 Task: In the  document Skylar.odt change page color to  'Voilet'. Add link on bottom left corner of the sheet: 'in.pinterest.com' Insert page numer on bottom of the page
Action: Mouse moved to (221, 356)
Screenshot: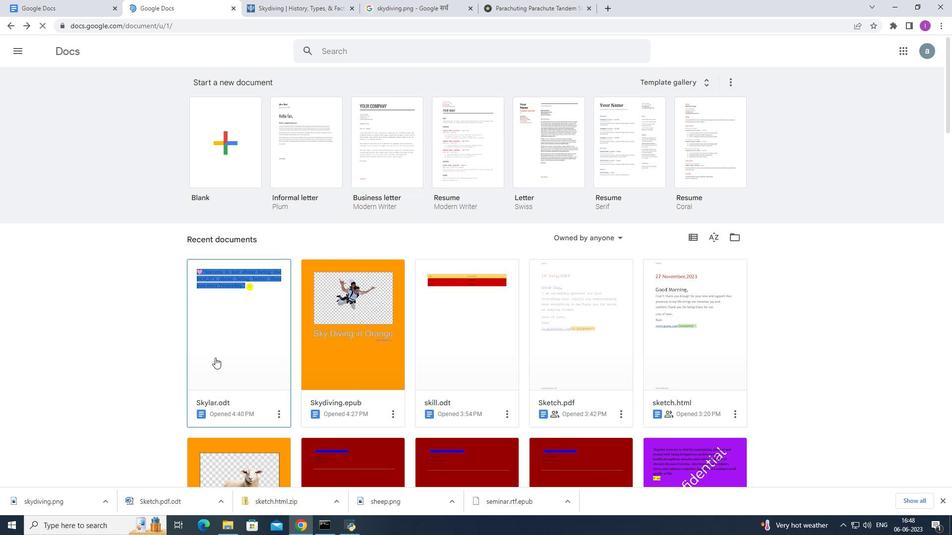 
Action: Mouse pressed left at (221, 356)
Screenshot: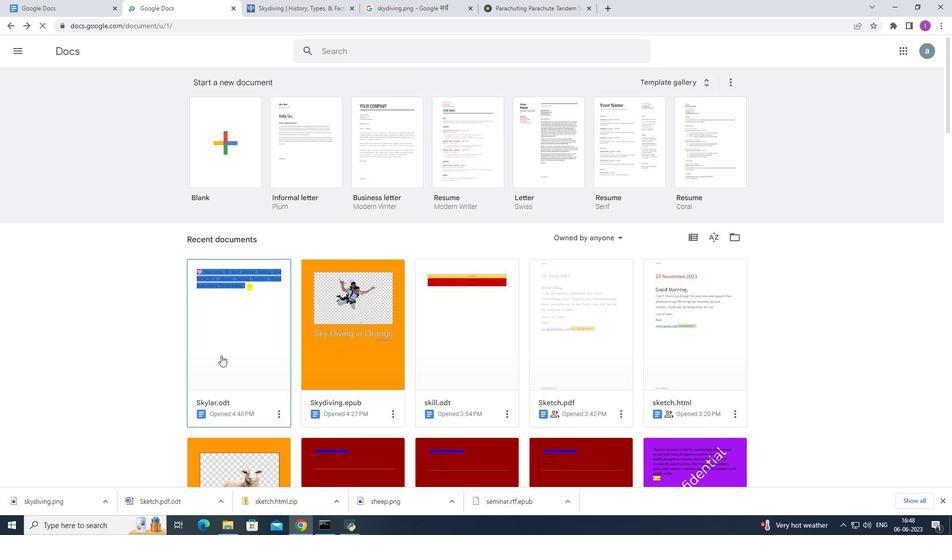 
Action: Mouse moved to (35, 58)
Screenshot: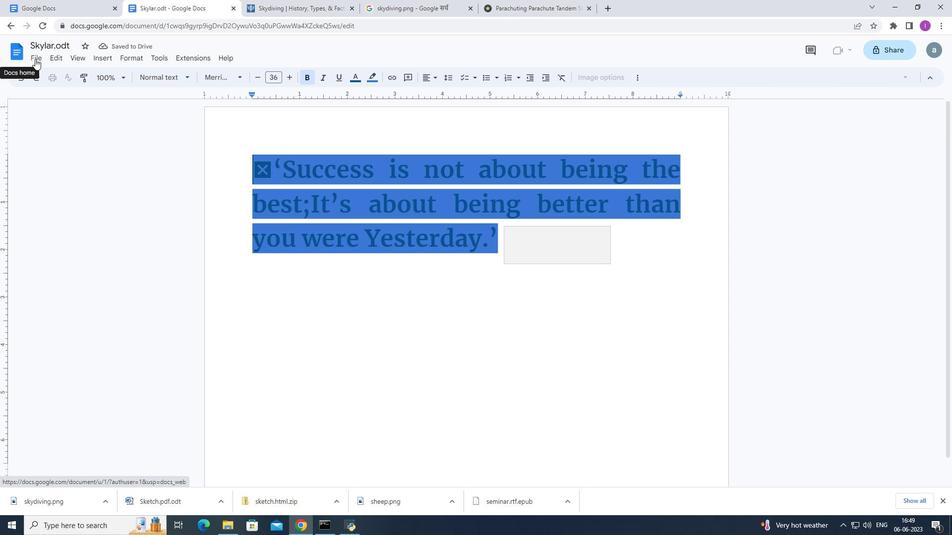 
Action: Mouse pressed left at (35, 58)
Screenshot: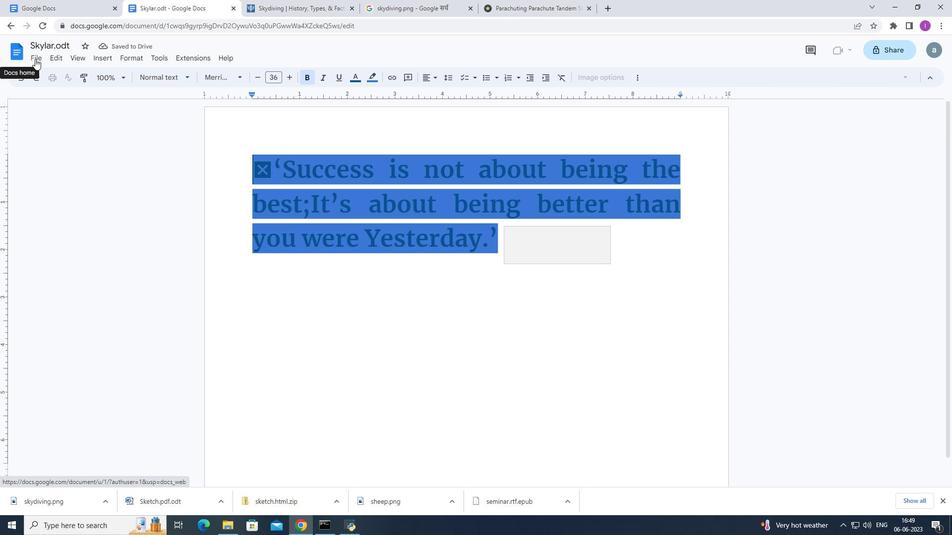 
Action: Mouse moved to (64, 331)
Screenshot: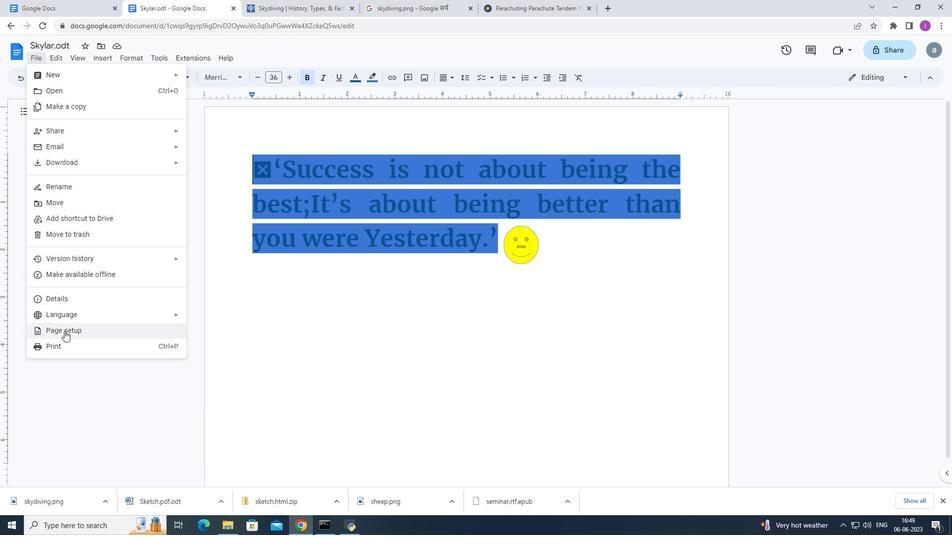 
Action: Mouse pressed left at (64, 331)
Screenshot: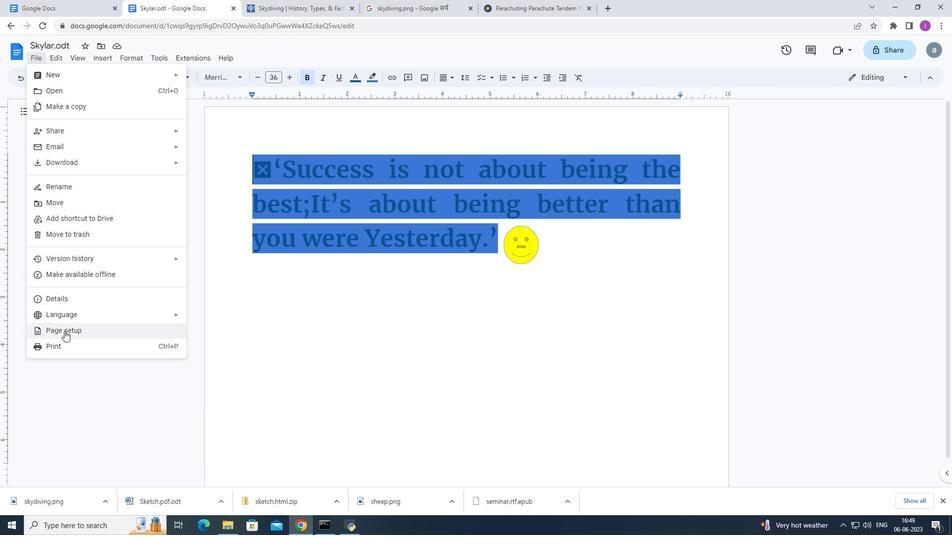 
Action: Mouse moved to (400, 324)
Screenshot: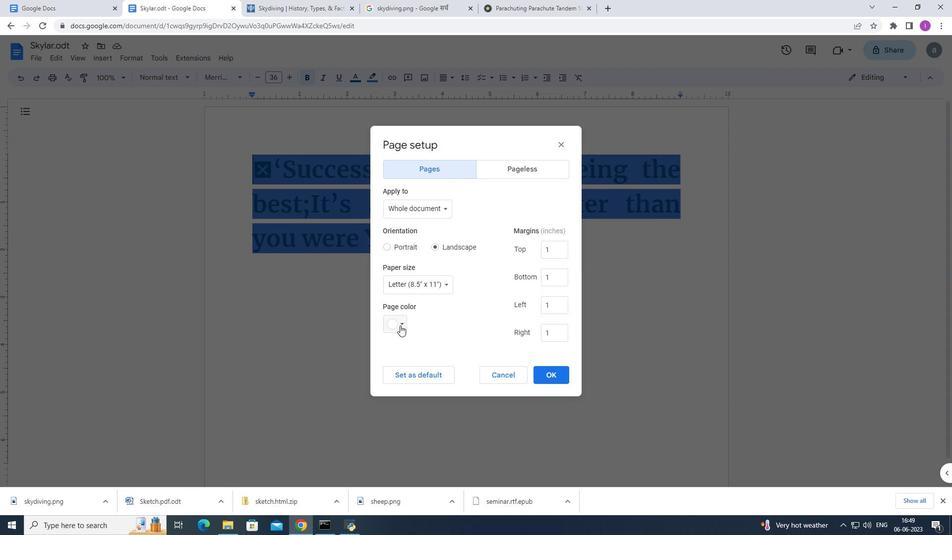 
Action: Mouse pressed left at (400, 324)
Screenshot: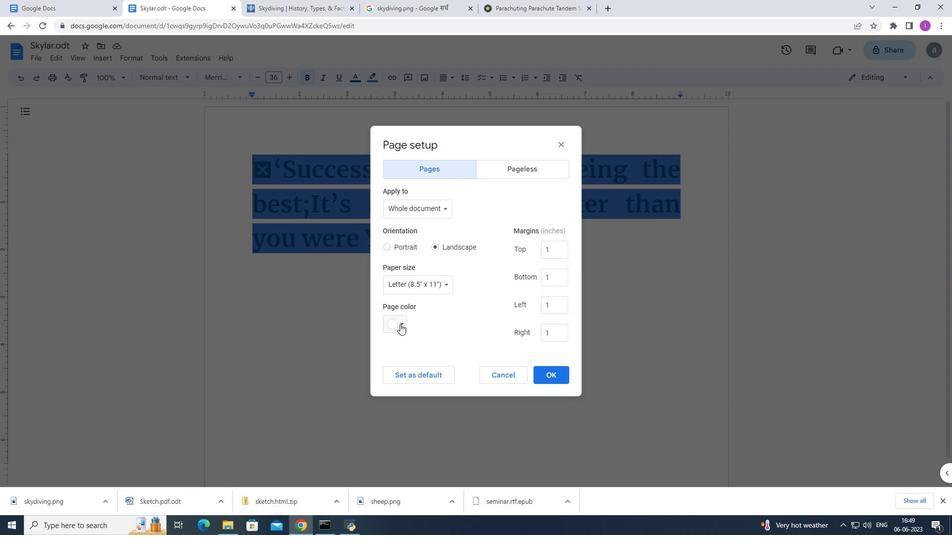 
Action: Mouse moved to (390, 444)
Screenshot: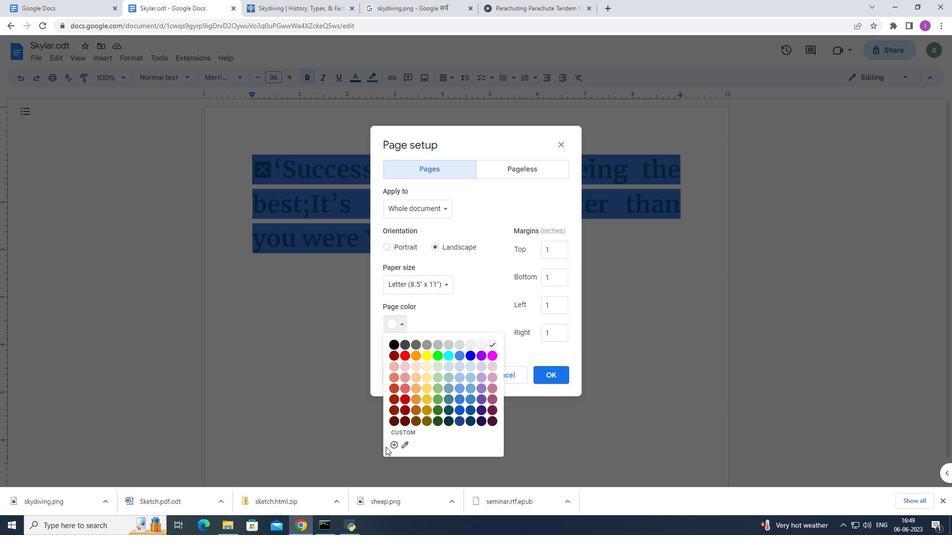 
Action: Mouse pressed left at (390, 444)
Screenshot: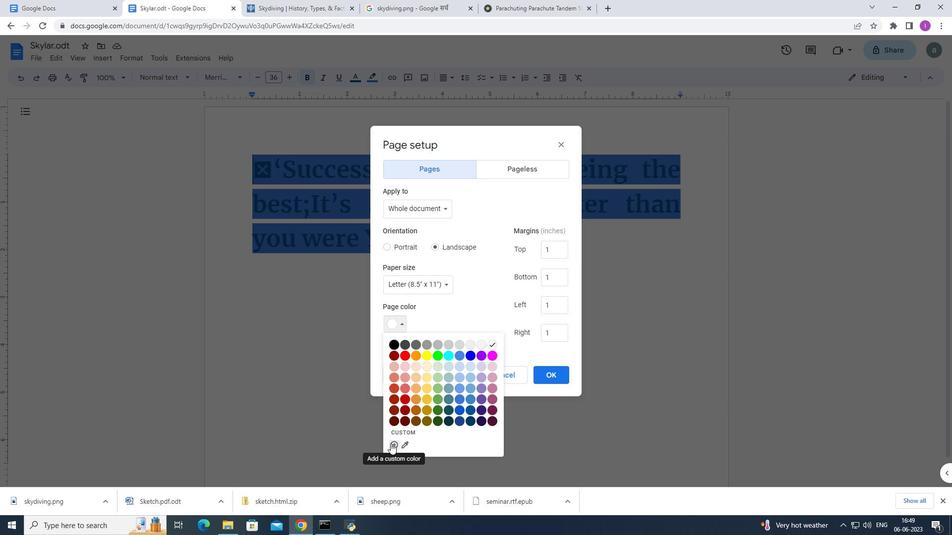 
Action: Mouse moved to (489, 270)
Screenshot: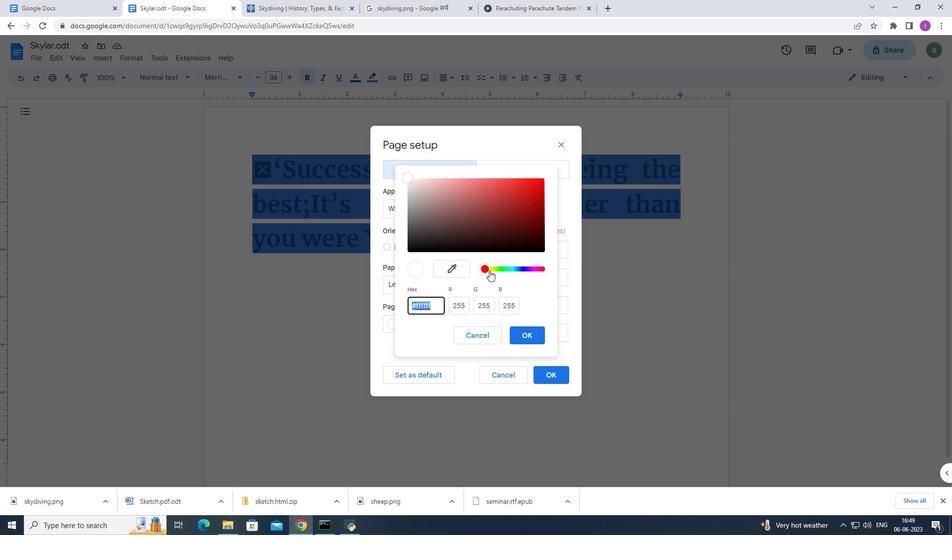 
Action: Mouse pressed left at (489, 270)
Screenshot: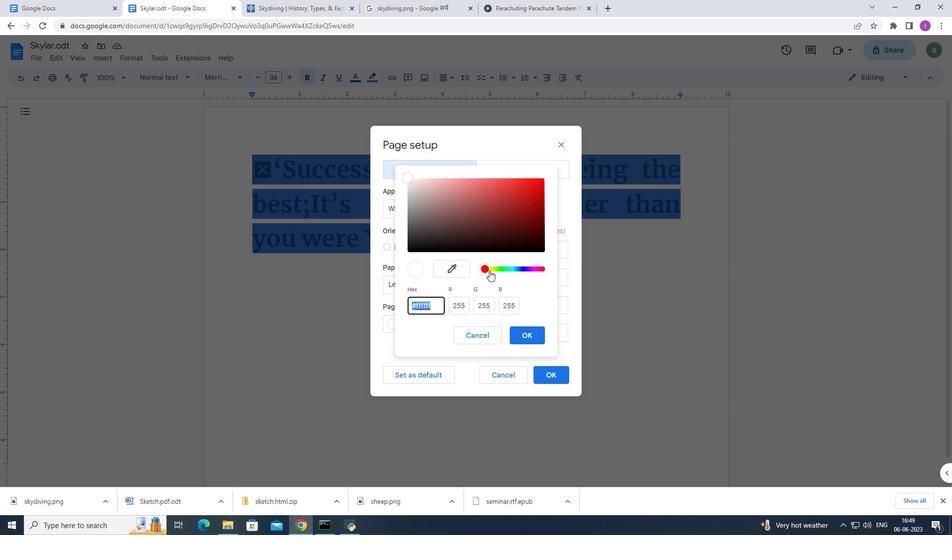 
Action: Mouse moved to (532, 198)
Screenshot: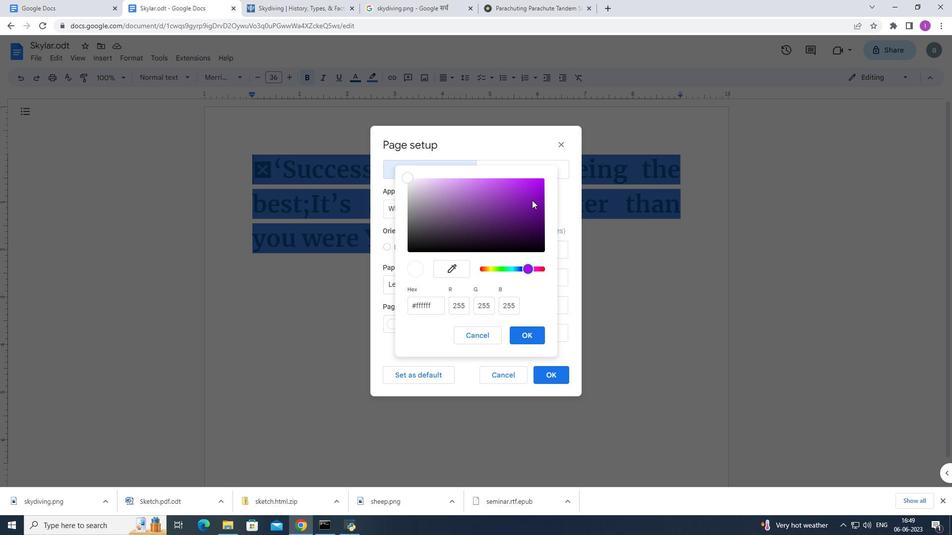 
Action: Mouse pressed left at (532, 198)
Screenshot: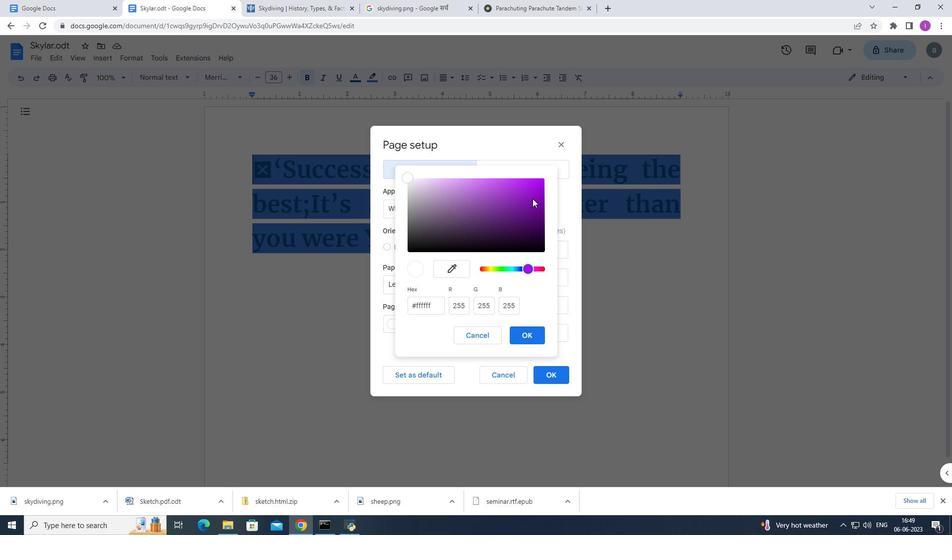 
Action: Mouse moved to (518, 189)
Screenshot: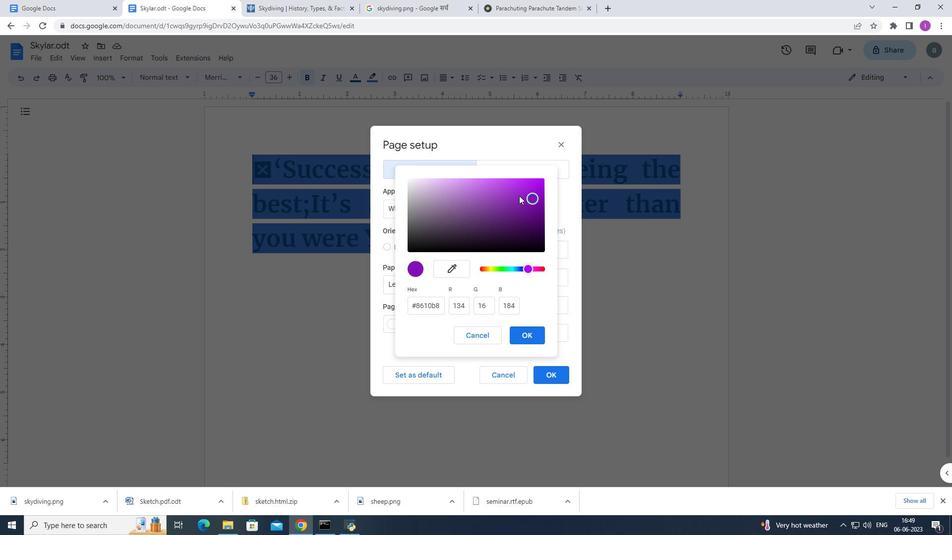
Action: Mouse pressed left at (518, 189)
Screenshot: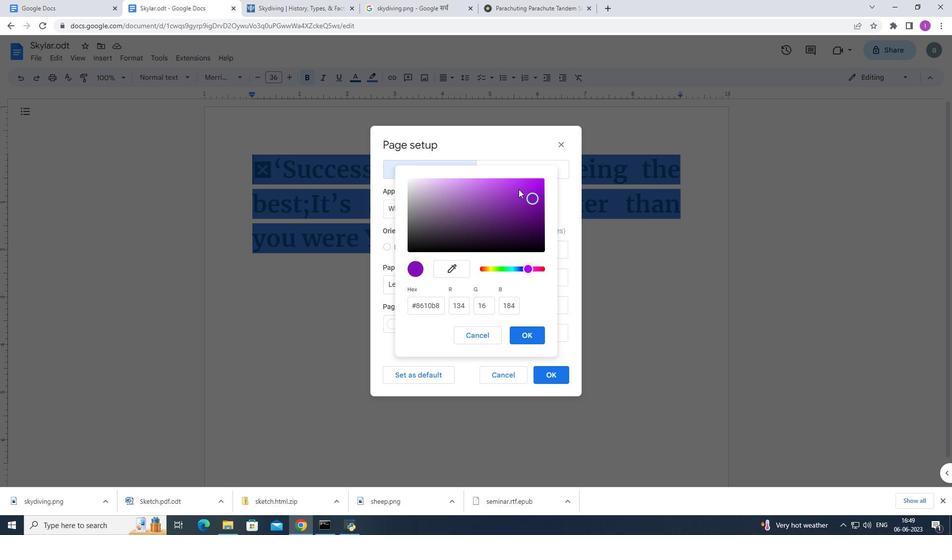 
Action: Mouse moved to (491, 187)
Screenshot: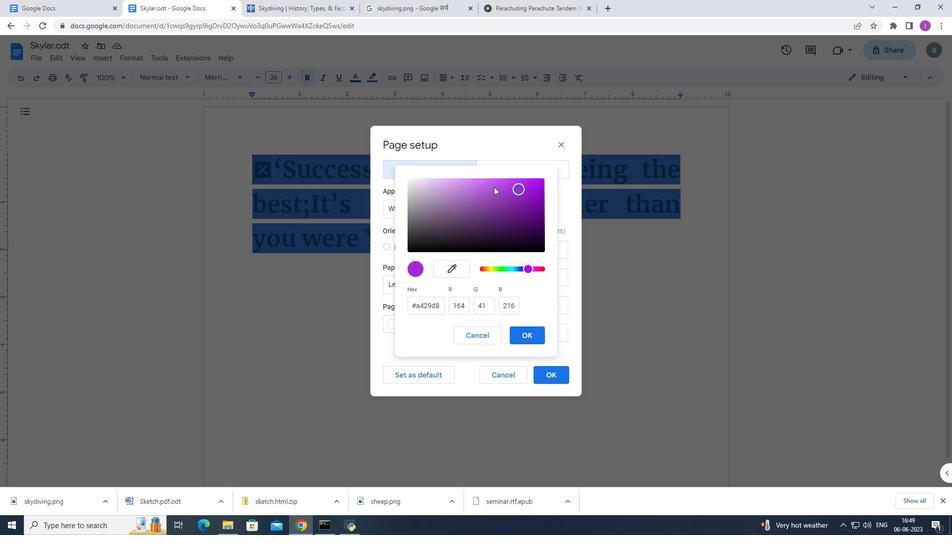 
Action: Mouse pressed left at (491, 187)
Screenshot: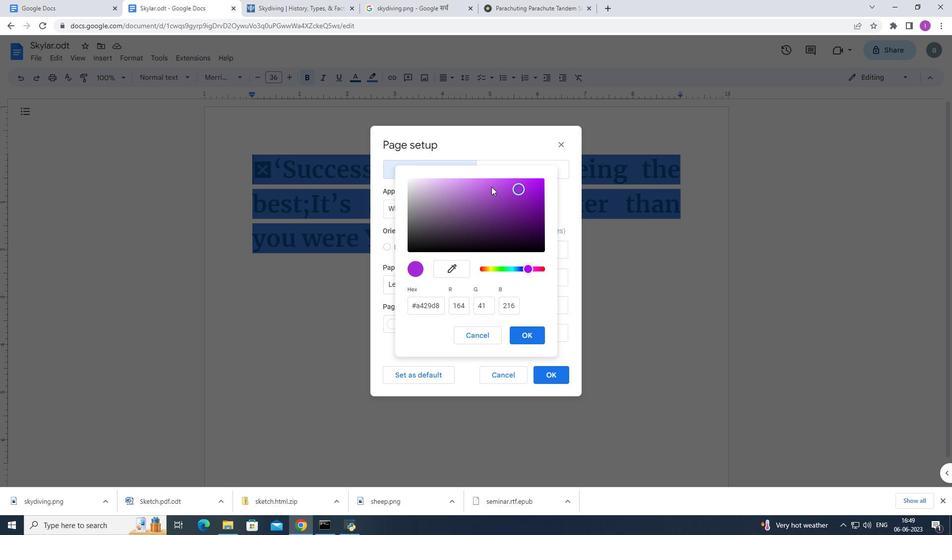 
Action: Mouse moved to (530, 337)
Screenshot: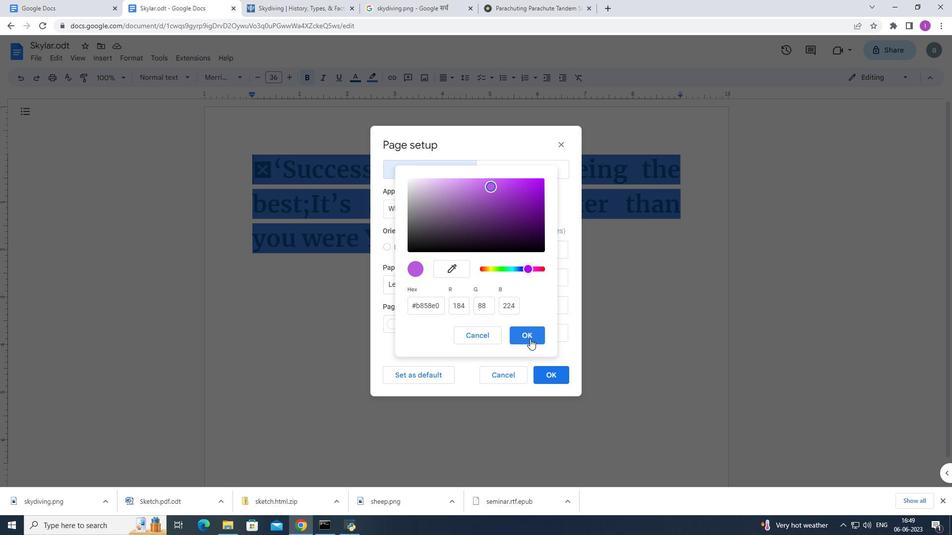 
Action: Mouse pressed left at (530, 337)
Screenshot: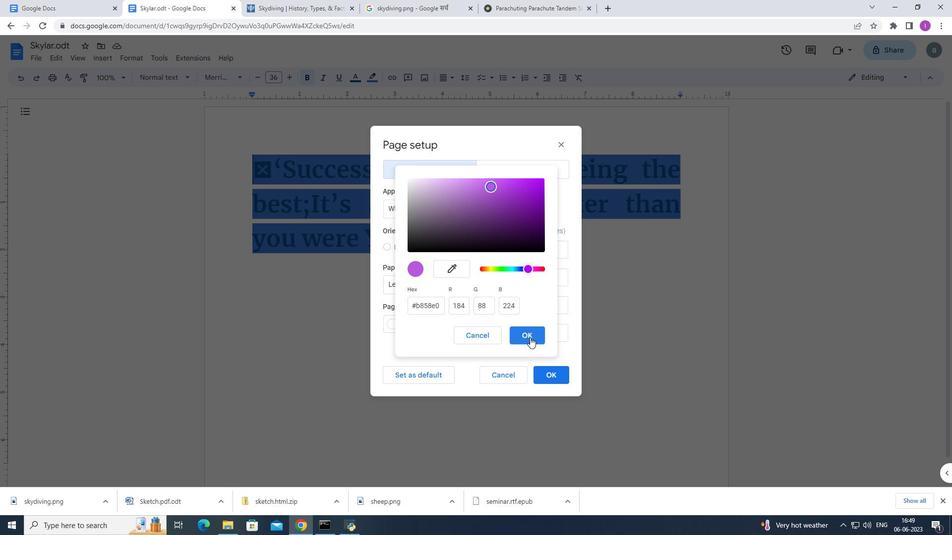 
Action: Mouse moved to (550, 375)
Screenshot: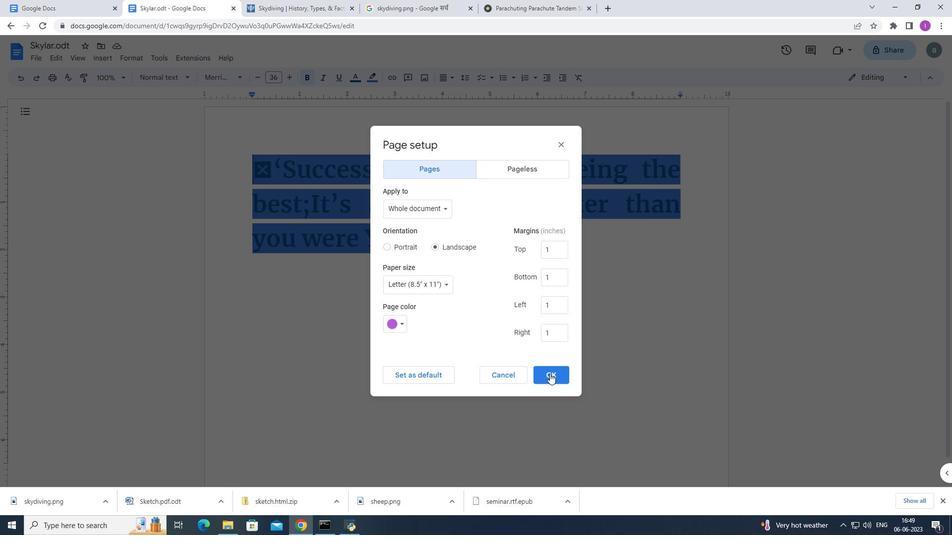 
Action: Mouse pressed left at (550, 375)
Screenshot: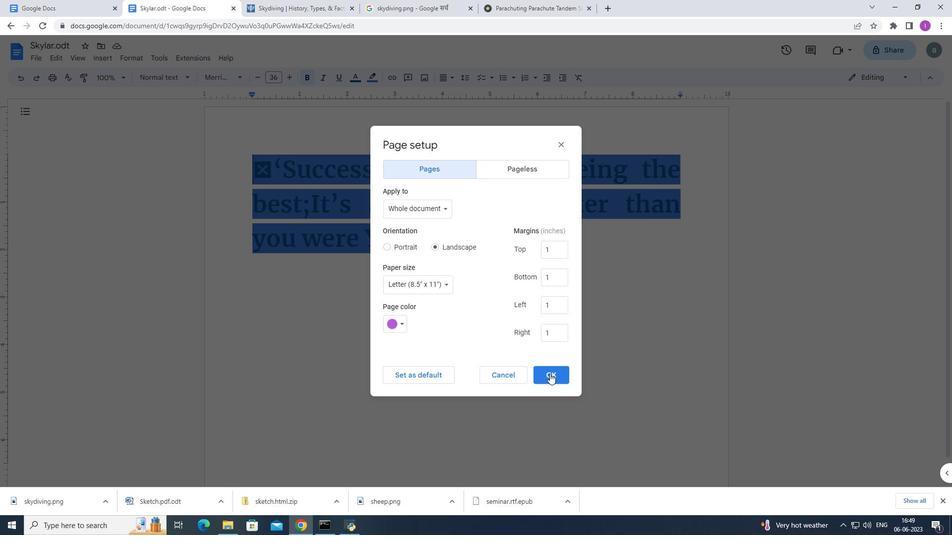 
Action: Mouse moved to (620, 268)
Screenshot: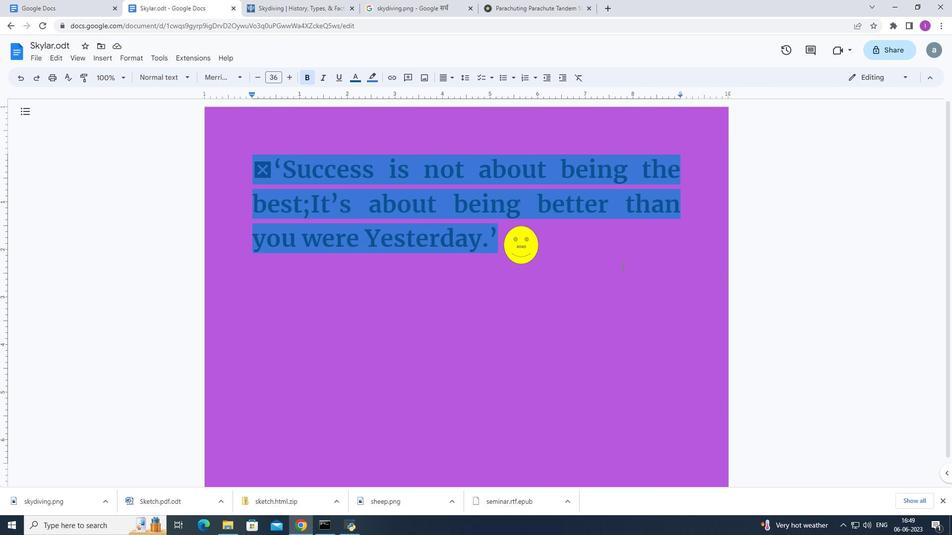 
Action: Mouse pressed left at (620, 268)
Screenshot: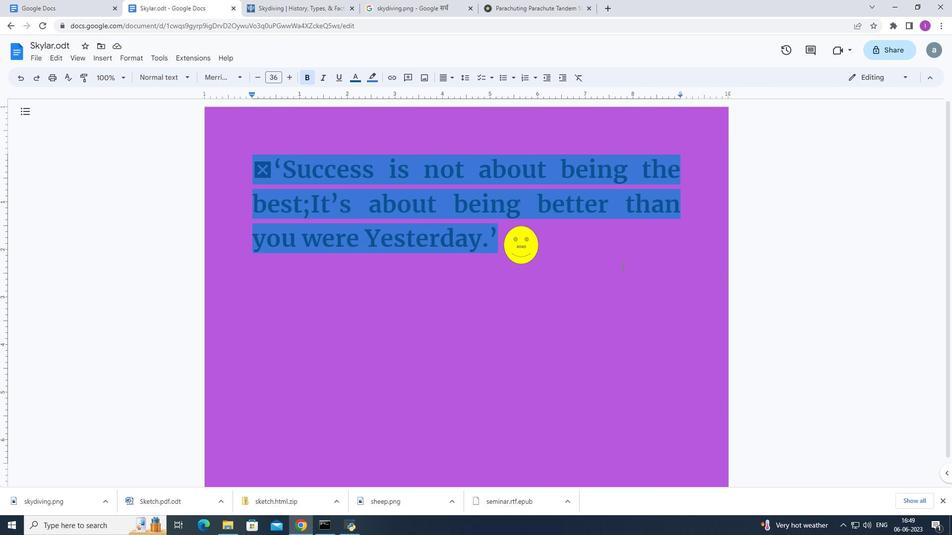 
Action: Mouse moved to (486, 312)
Screenshot: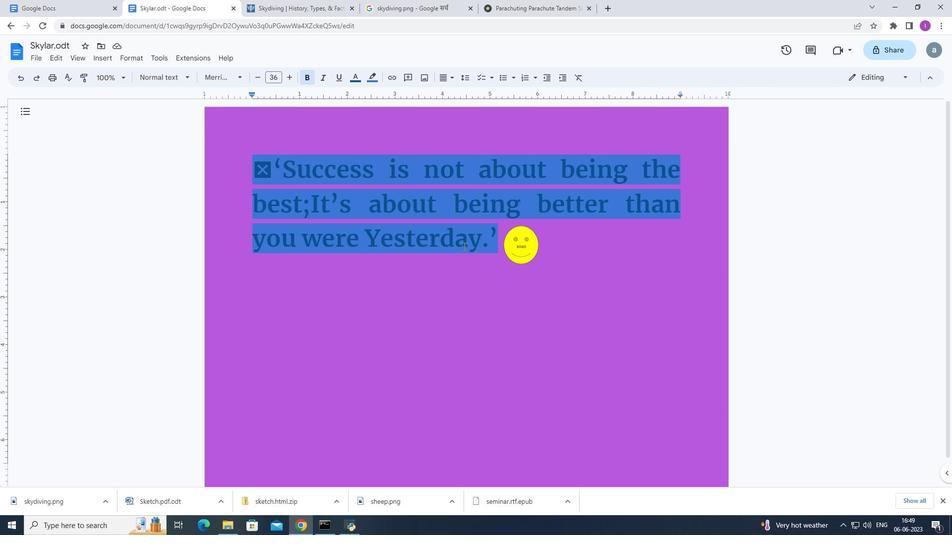 
Action: Key pressed <Key.enter>
Screenshot: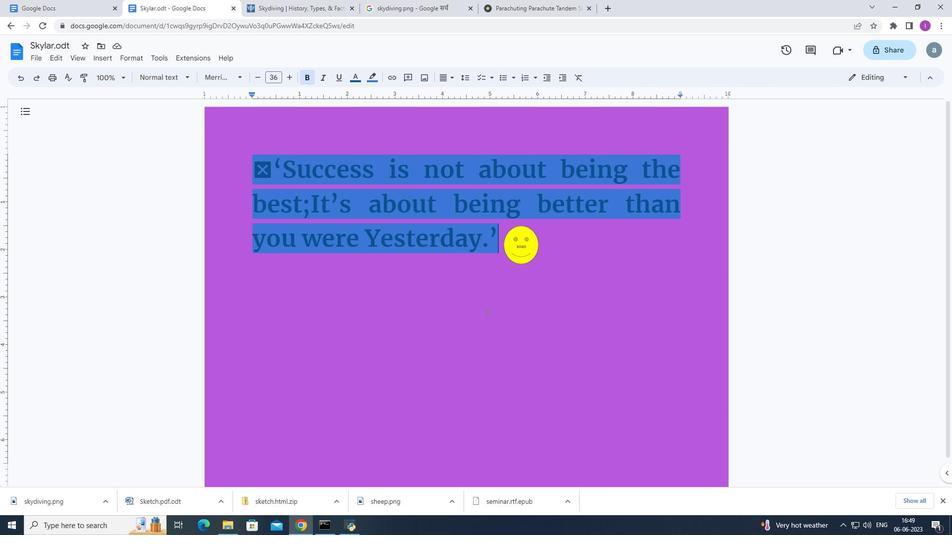 
Action: Mouse moved to (108, 60)
Screenshot: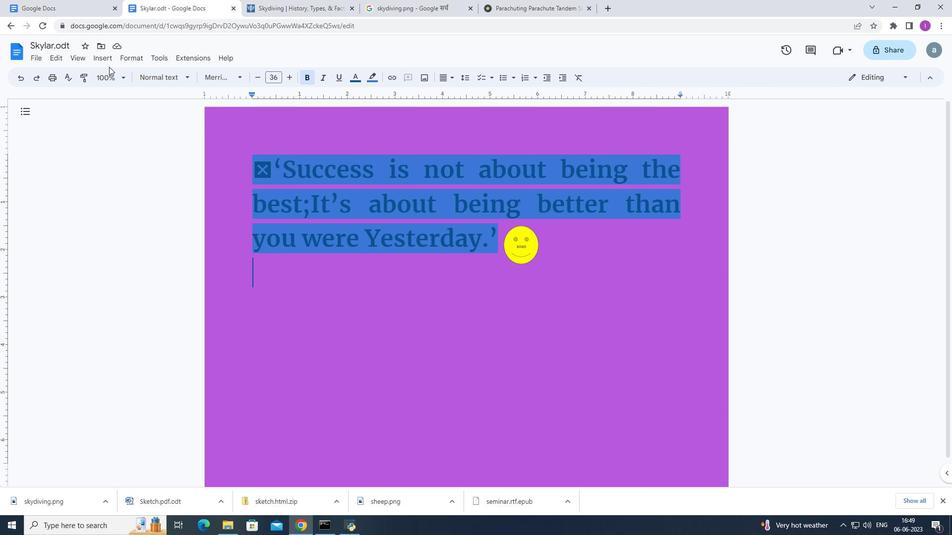 
Action: Mouse pressed left at (108, 60)
Screenshot: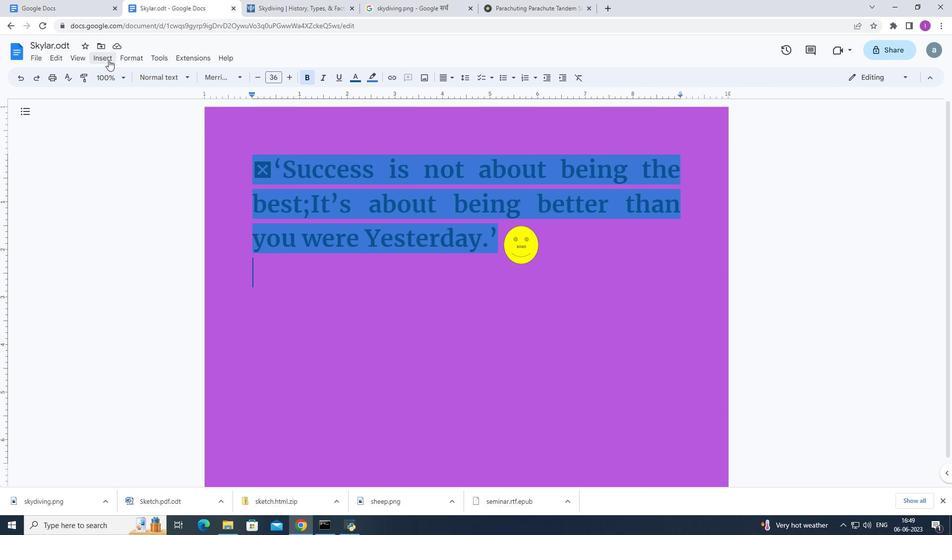
Action: Mouse moved to (144, 358)
Screenshot: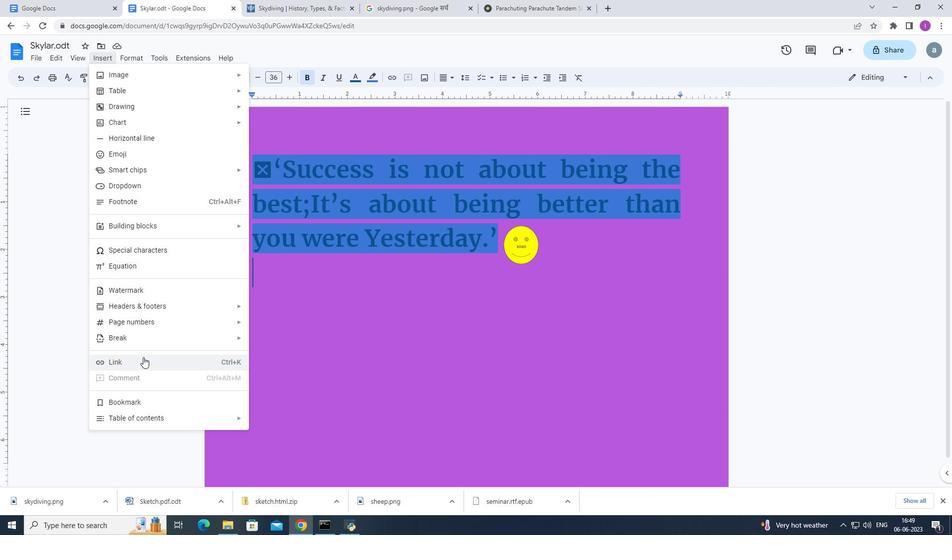 
Action: Mouse pressed left at (144, 358)
Screenshot: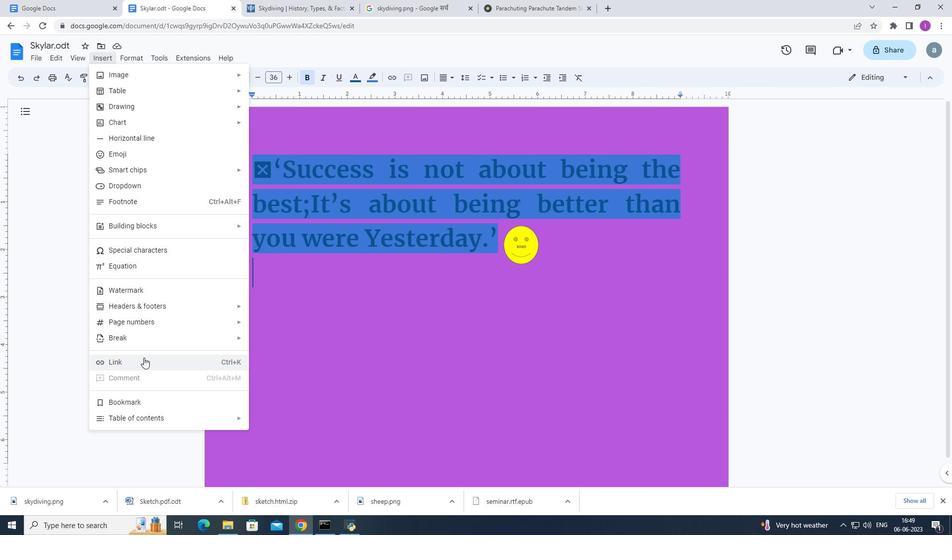 
Action: Mouse moved to (258, 337)
Screenshot: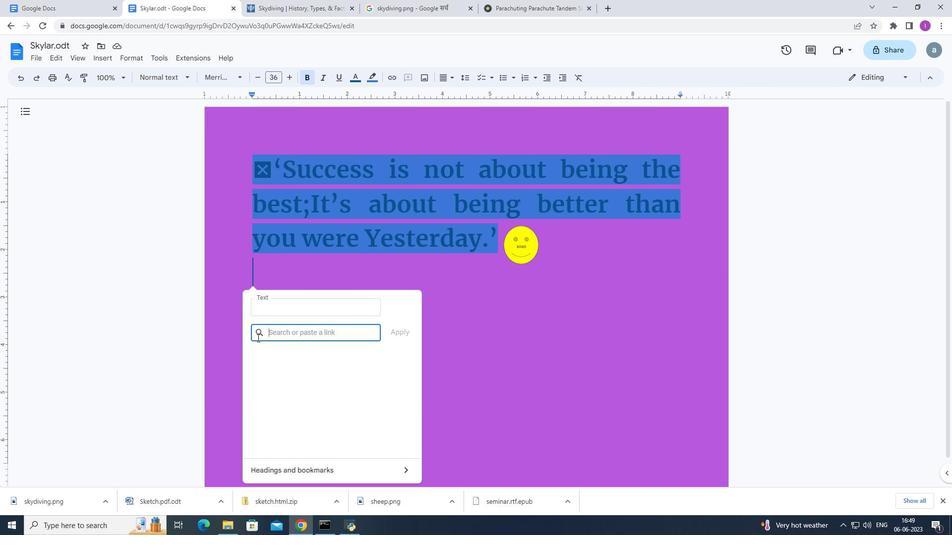 
Action: Key pressed in.pinterest.com
Screenshot: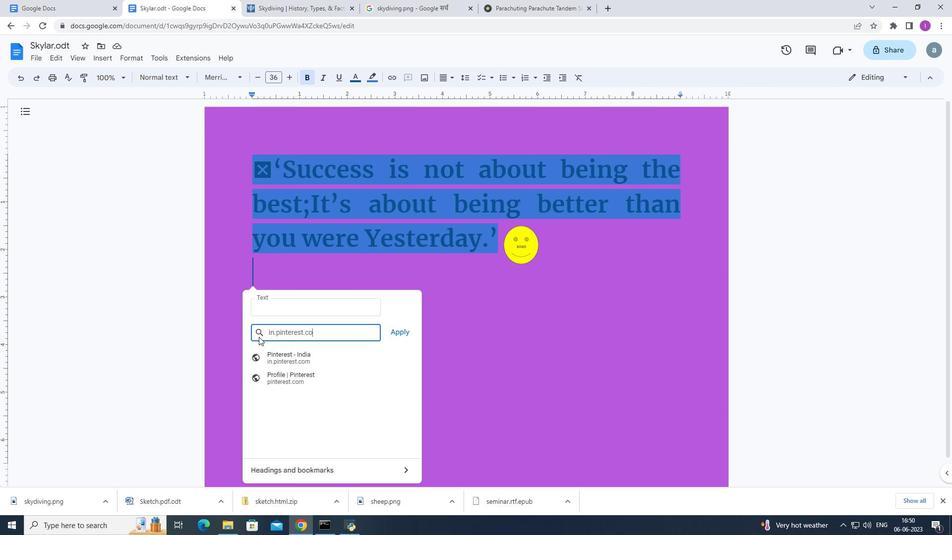 
Action: Mouse moved to (400, 328)
Screenshot: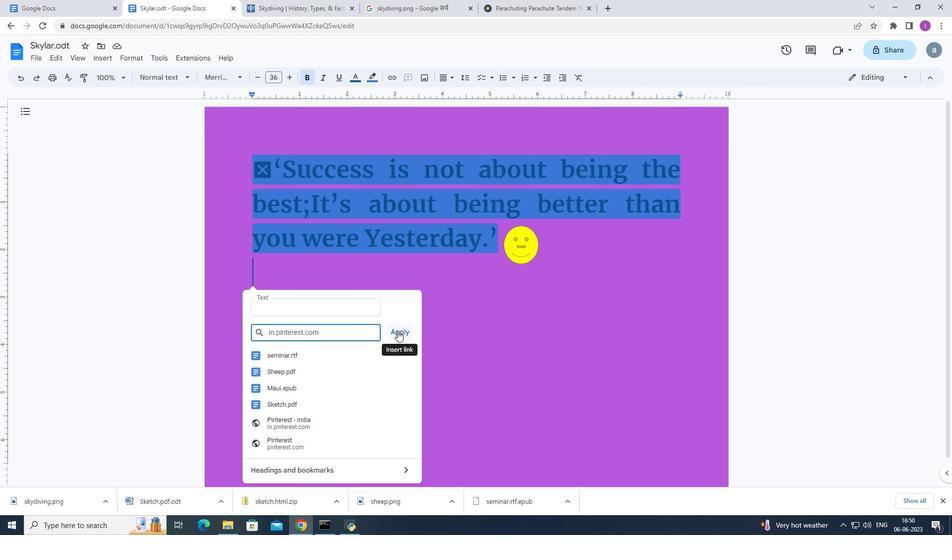 
Action: Mouse pressed left at (400, 328)
Screenshot: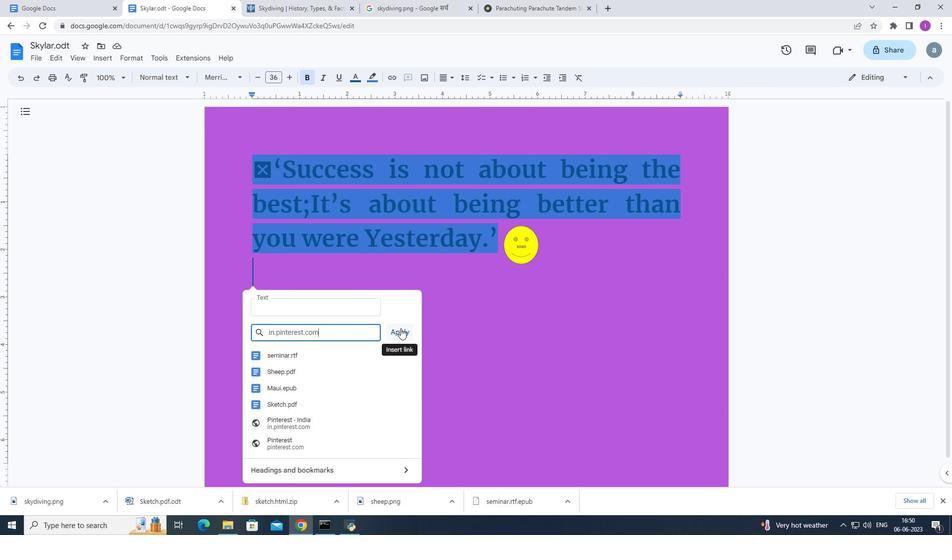 
Action: Mouse moved to (111, 57)
Screenshot: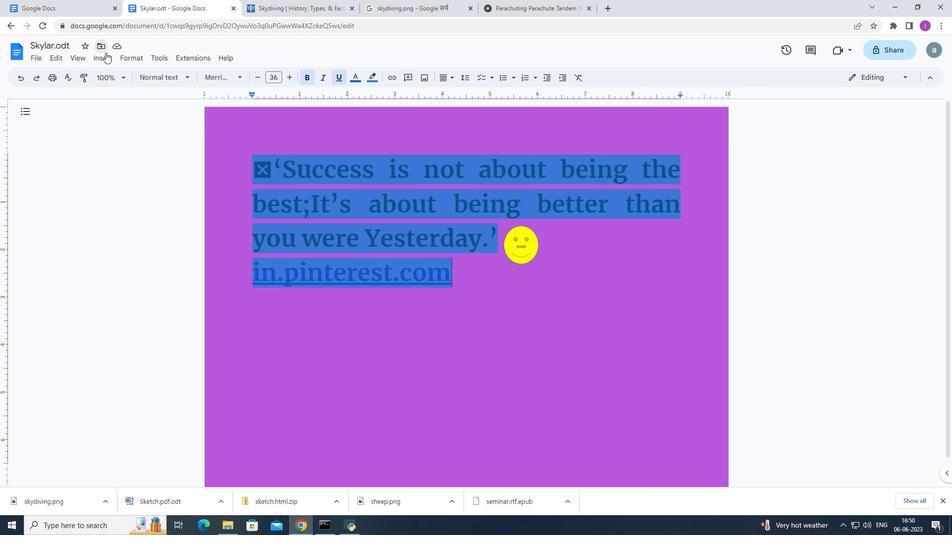 
Action: Mouse pressed left at (111, 57)
Screenshot: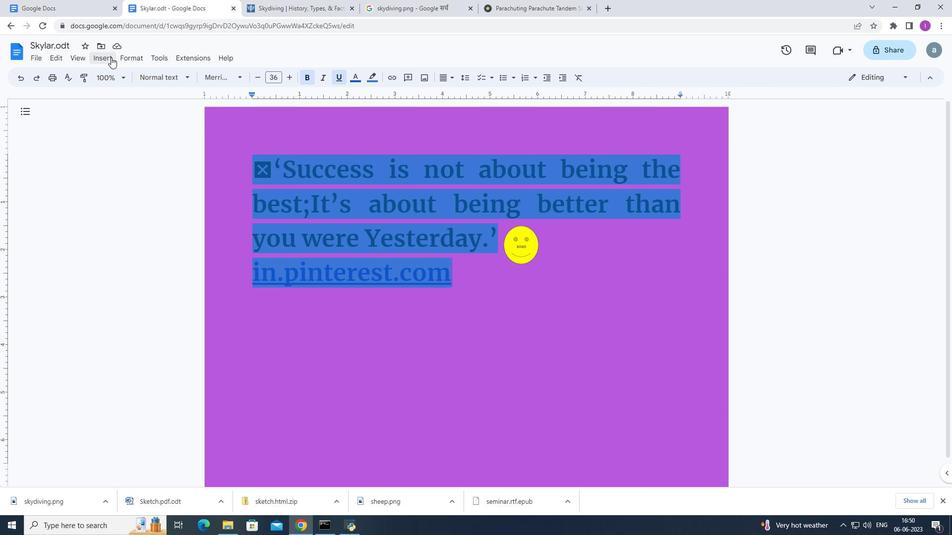 
Action: Mouse moved to (137, 325)
Screenshot: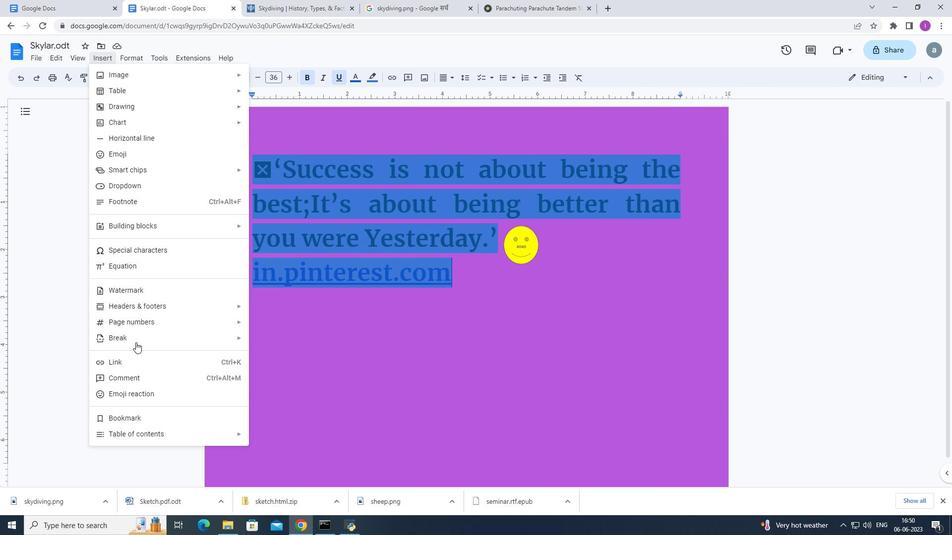 
Action: Mouse pressed left at (137, 325)
Screenshot: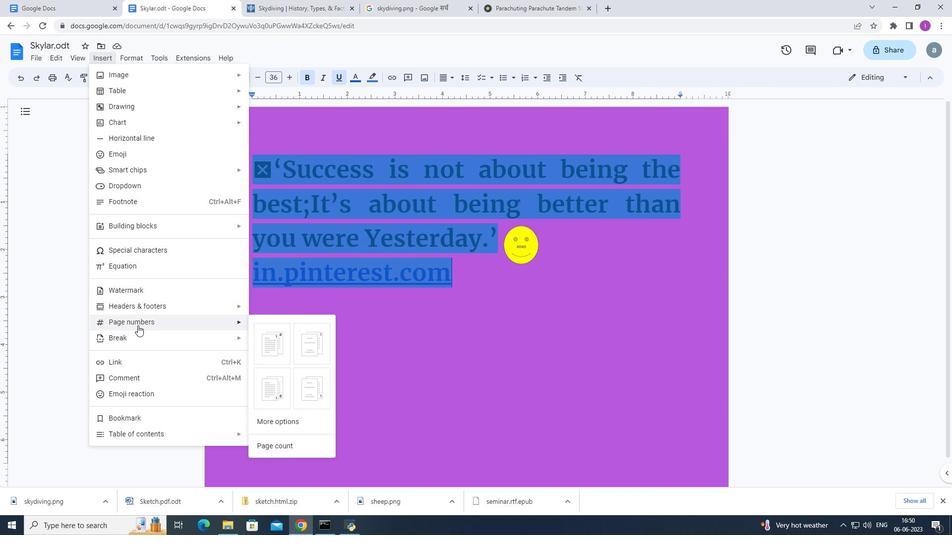 
Action: Mouse moved to (636, 339)
Screenshot: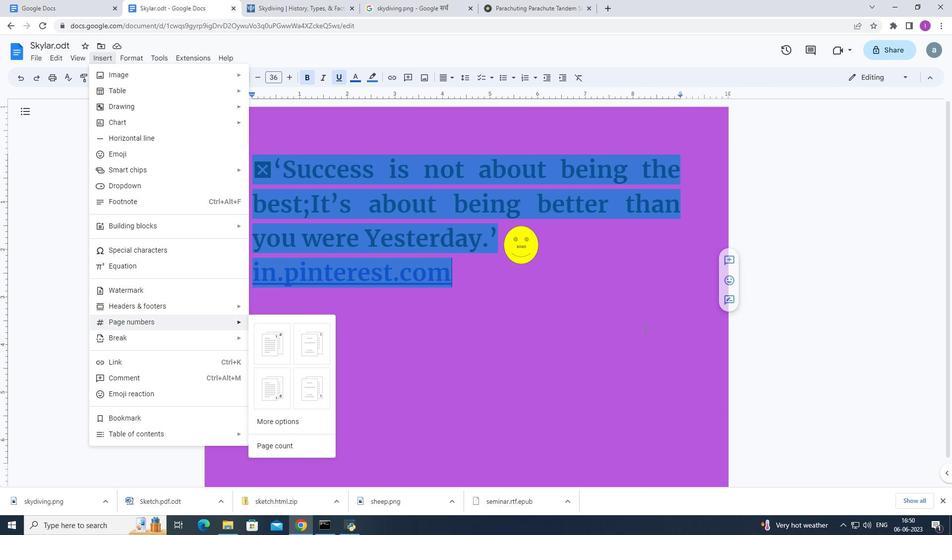 
Action: Mouse pressed left at (636, 339)
Screenshot: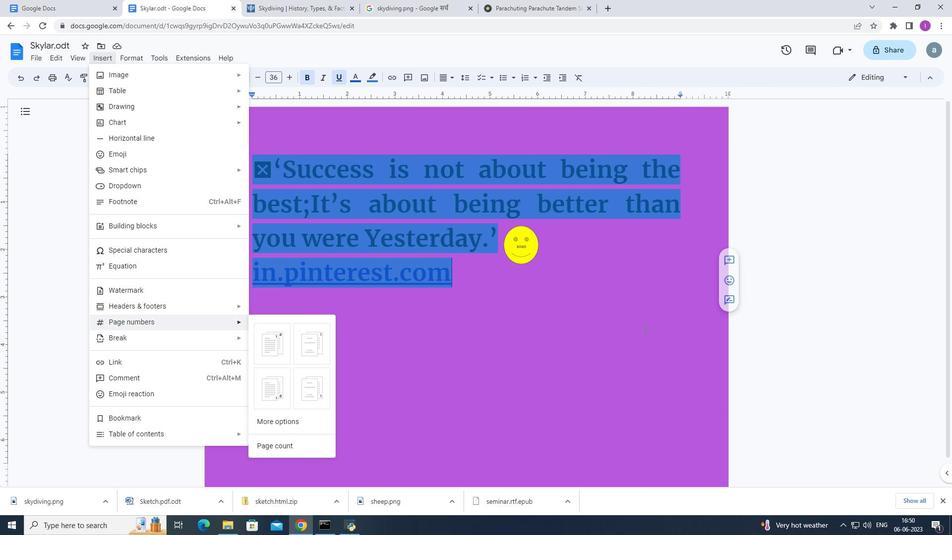 
Action: Mouse moved to (459, 274)
Screenshot: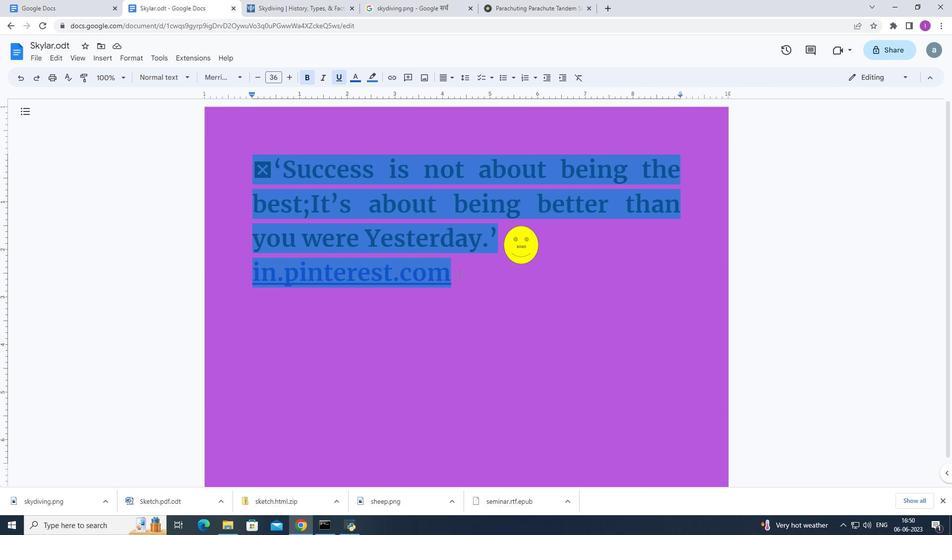 
Action: Mouse pressed left at (459, 274)
Screenshot: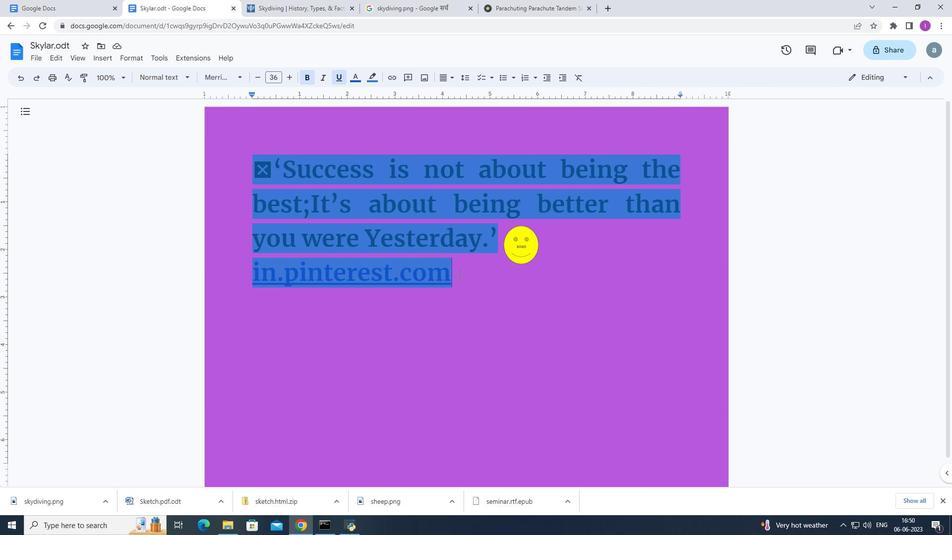
Action: Mouse moved to (459, 274)
Screenshot: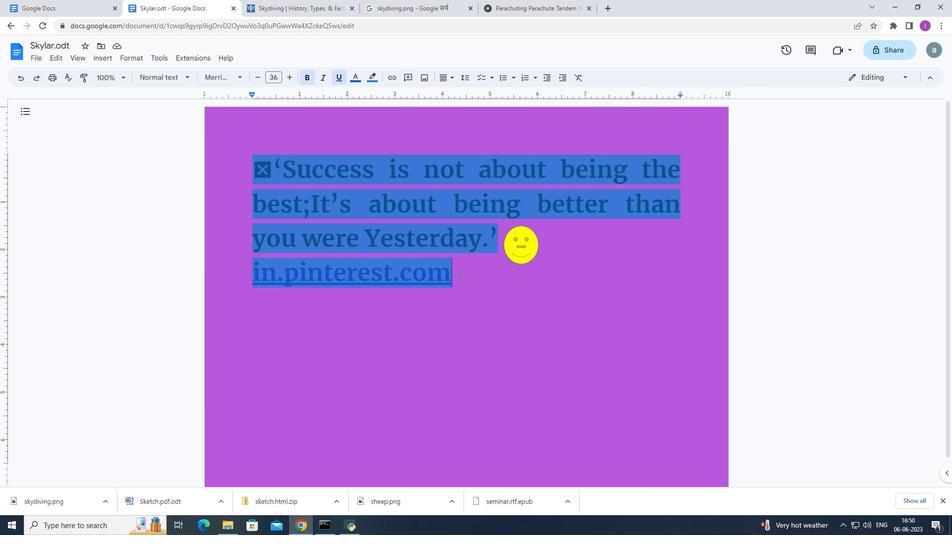 
Action: Key pressed <Key.enter>
Screenshot: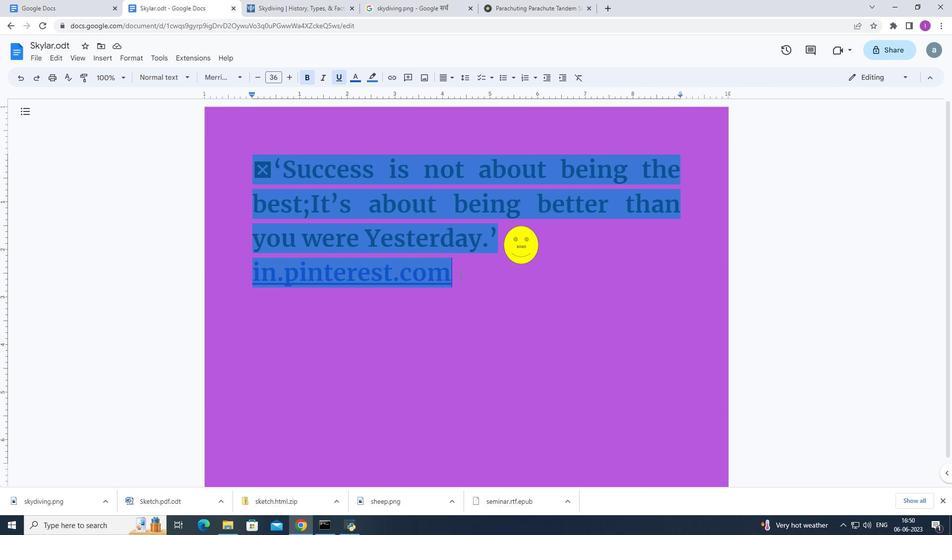 
Action: Mouse moved to (105, 58)
Screenshot: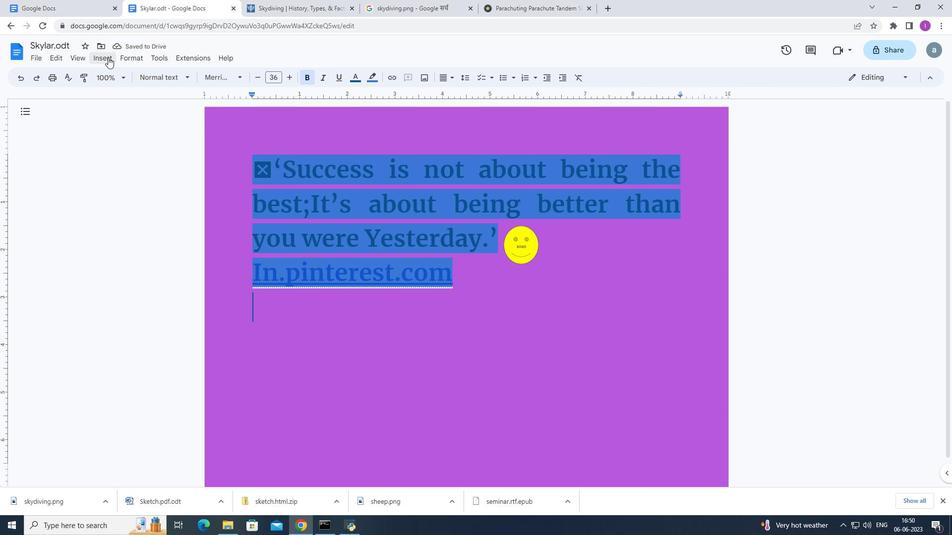 
Action: Mouse pressed left at (105, 58)
Screenshot: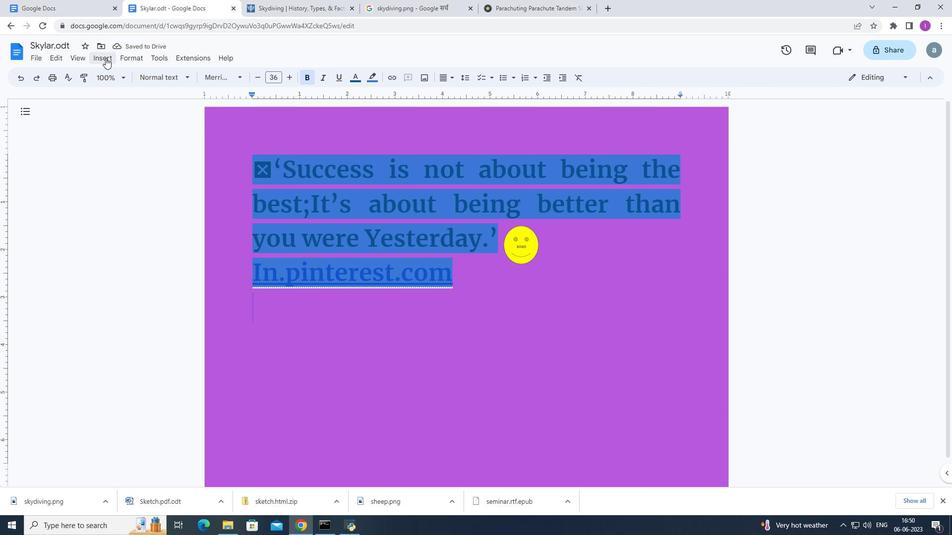 
Action: Mouse moved to (121, 321)
Screenshot: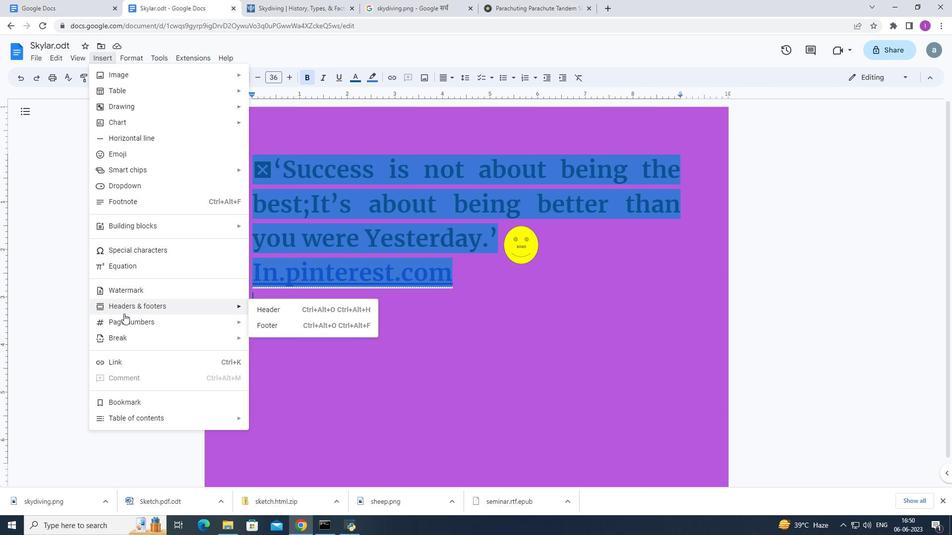 
Action: Mouse pressed left at (121, 321)
Screenshot: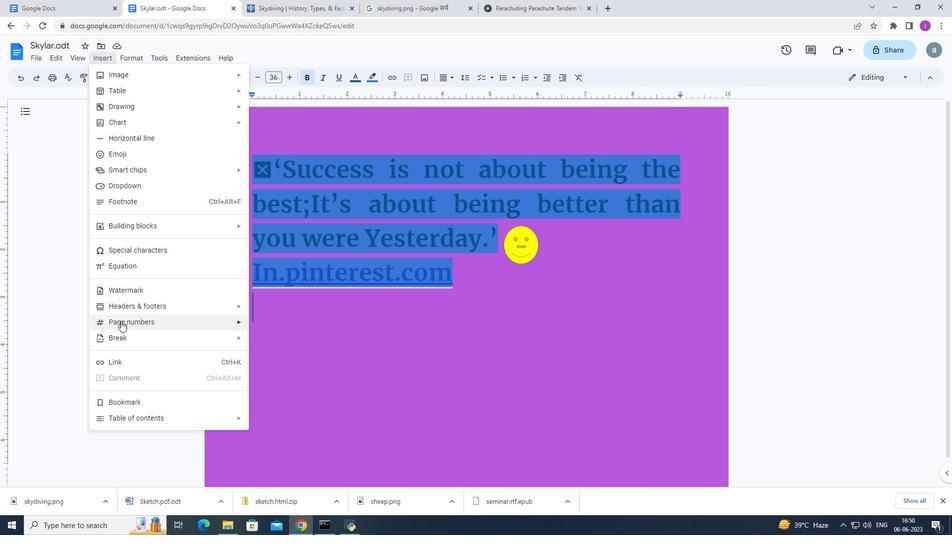 
Action: Mouse moved to (273, 346)
Screenshot: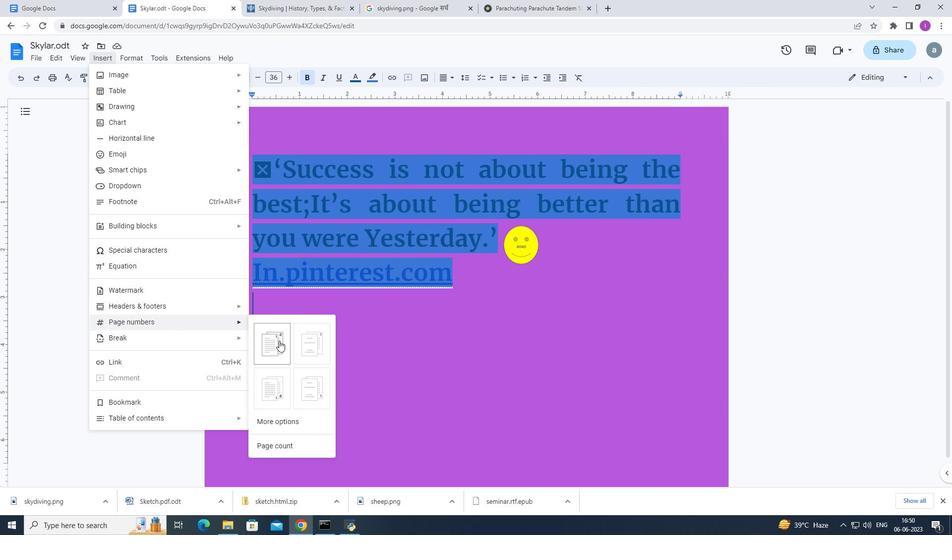 
Action: Mouse pressed left at (273, 346)
Screenshot: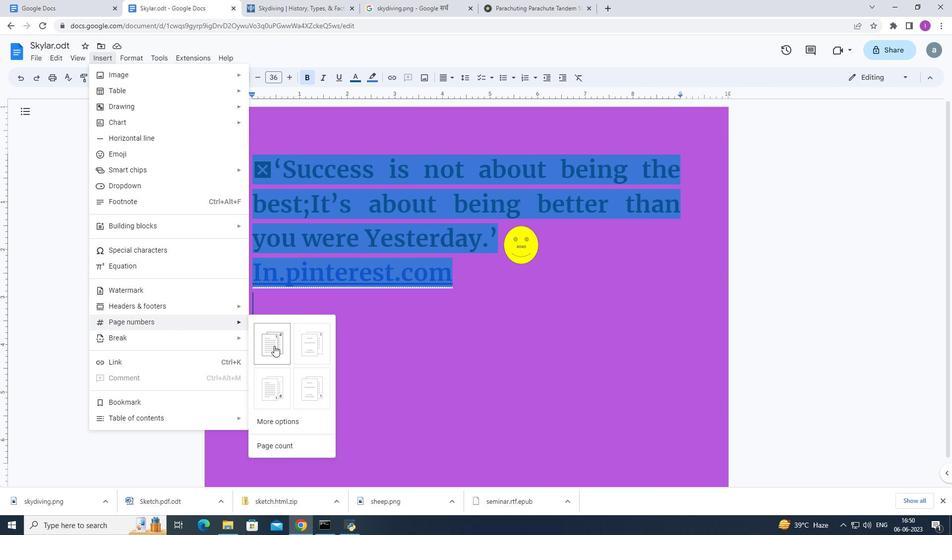 
Action: Mouse moved to (95, 56)
Screenshot: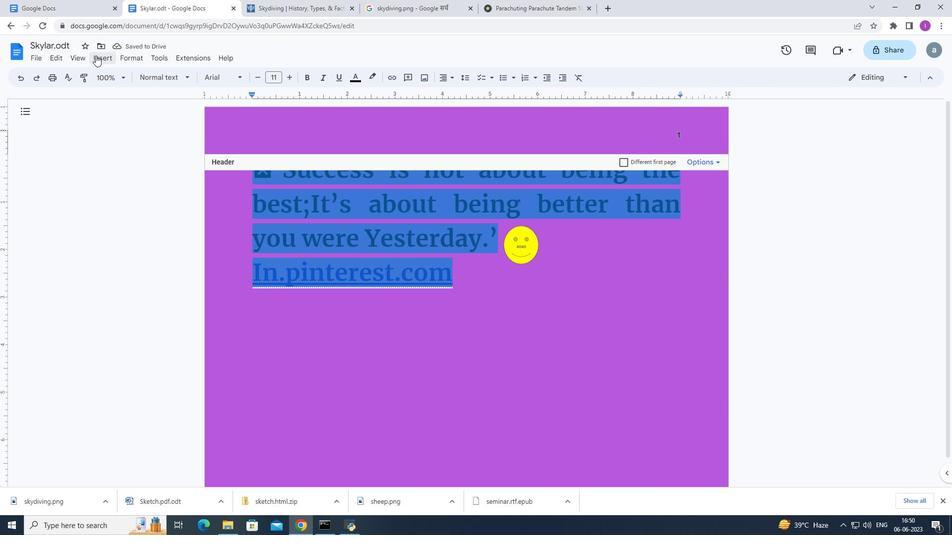 
Action: Mouse pressed left at (95, 56)
Screenshot: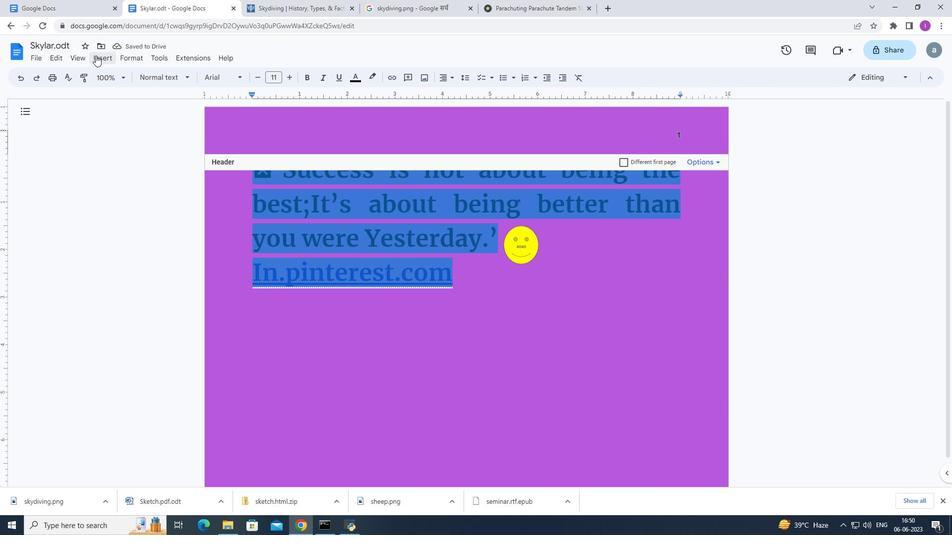 
Action: Mouse moved to (129, 323)
Screenshot: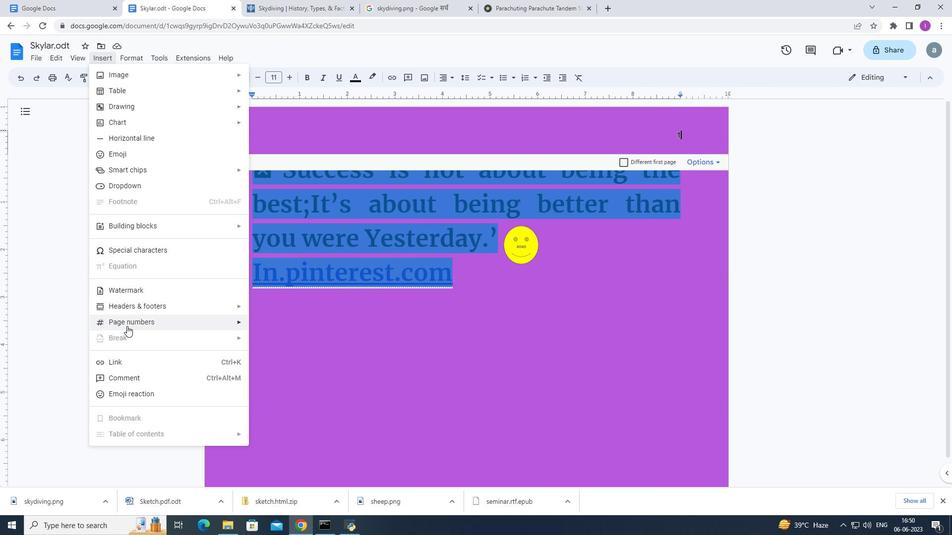 
Action: Mouse pressed left at (129, 323)
Screenshot: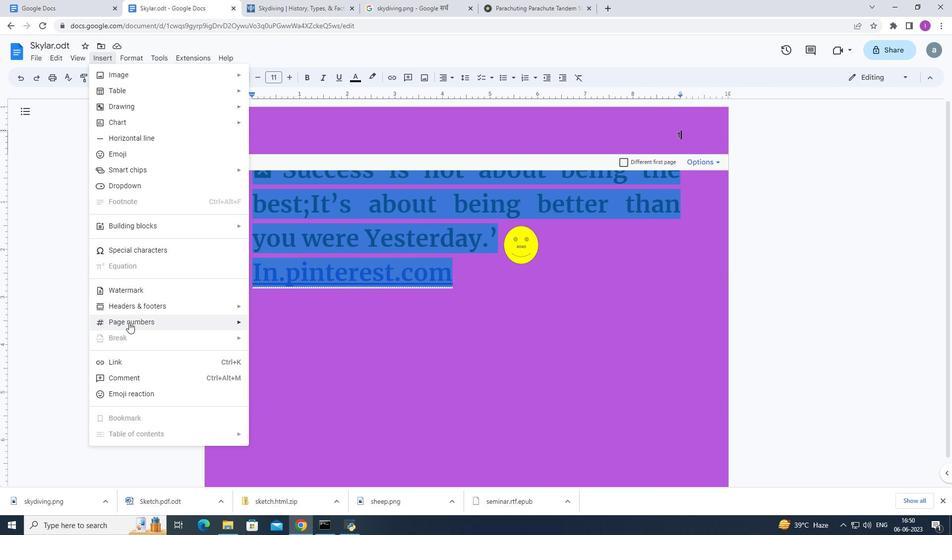 
Action: Mouse moved to (316, 345)
Screenshot: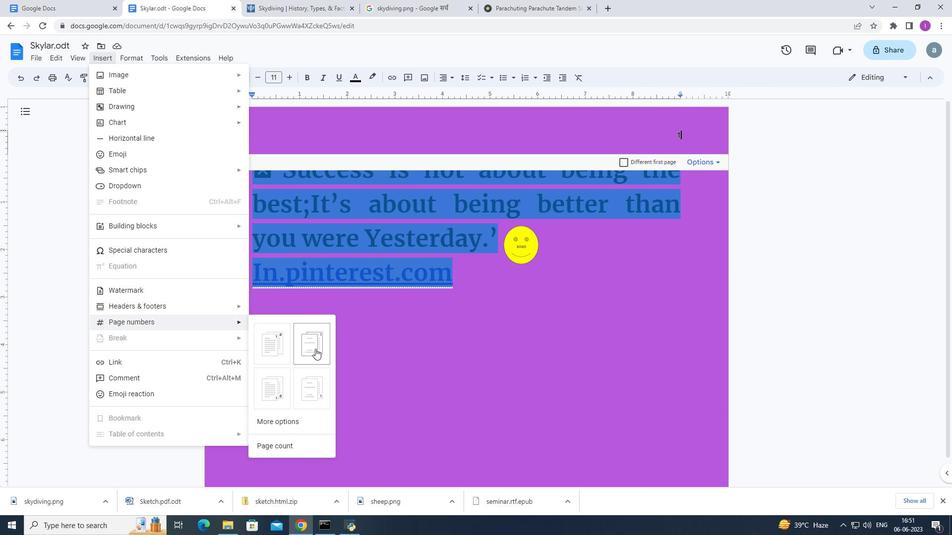 
Action: Mouse pressed left at (316, 345)
Screenshot: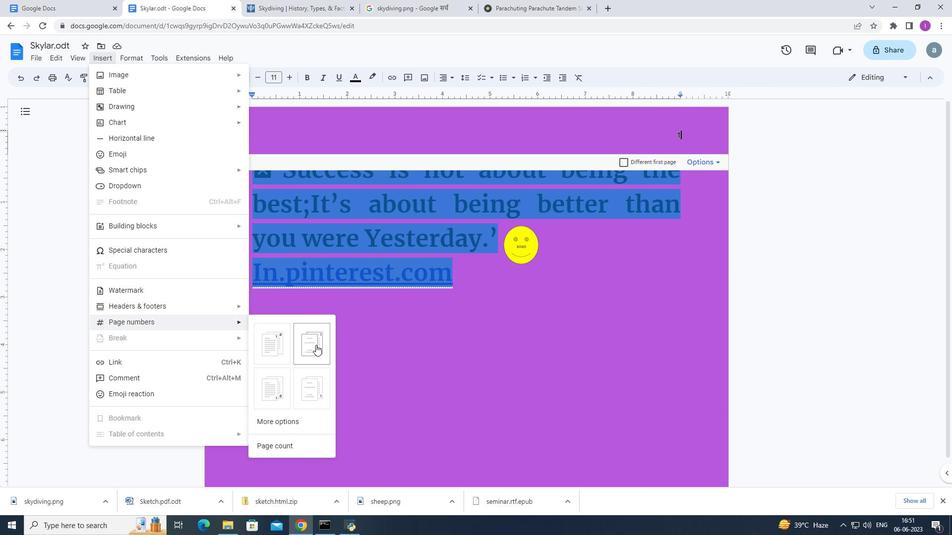 
Action: Mouse moved to (328, 327)
Screenshot: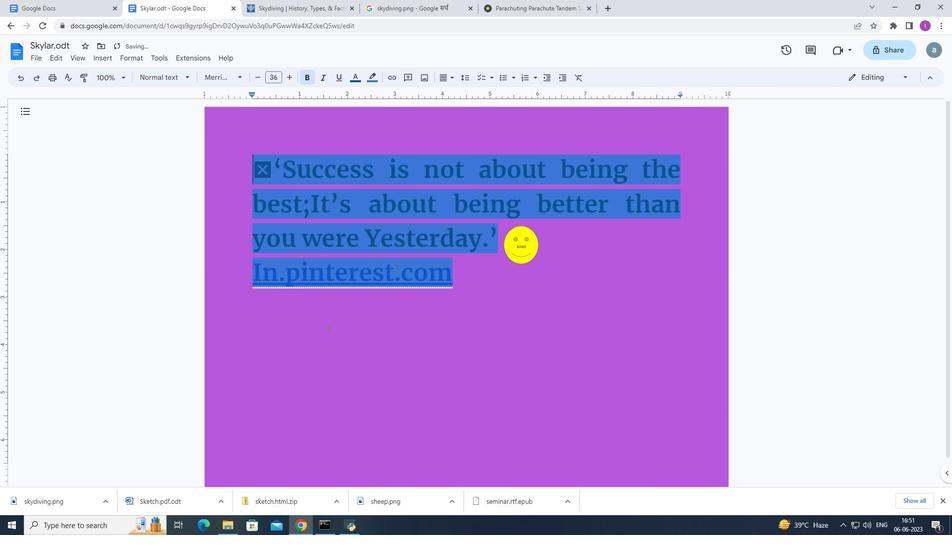 
Action: Mouse scrolled (328, 326) with delta (0, 0)
Screenshot: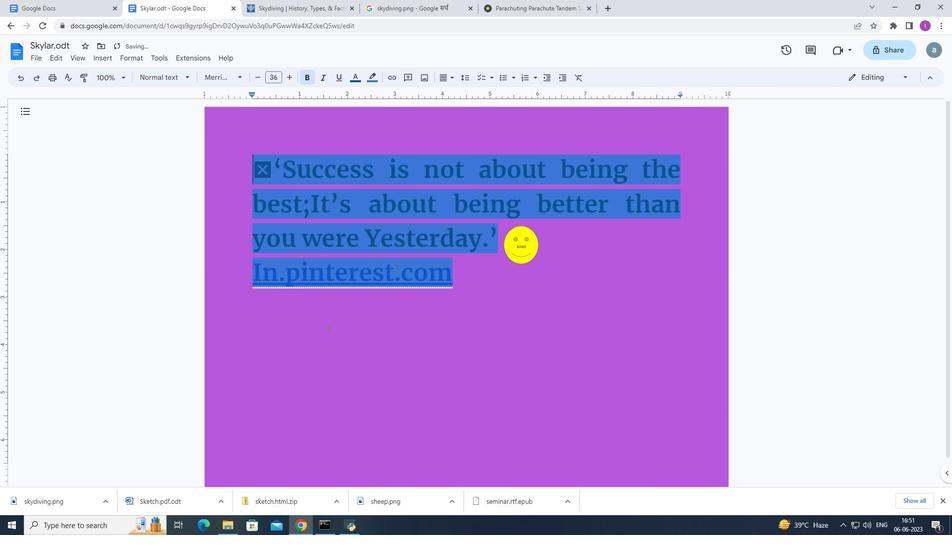 
Action: Mouse moved to (332, 323)
Screenshot: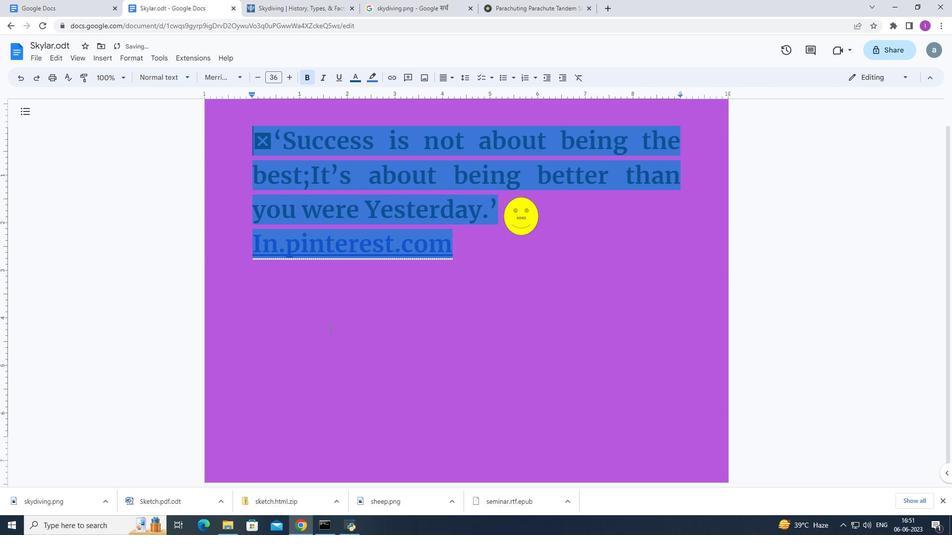 
Action: Mouse scrolled (332, 323) with delta (0, 0)
Screenshot: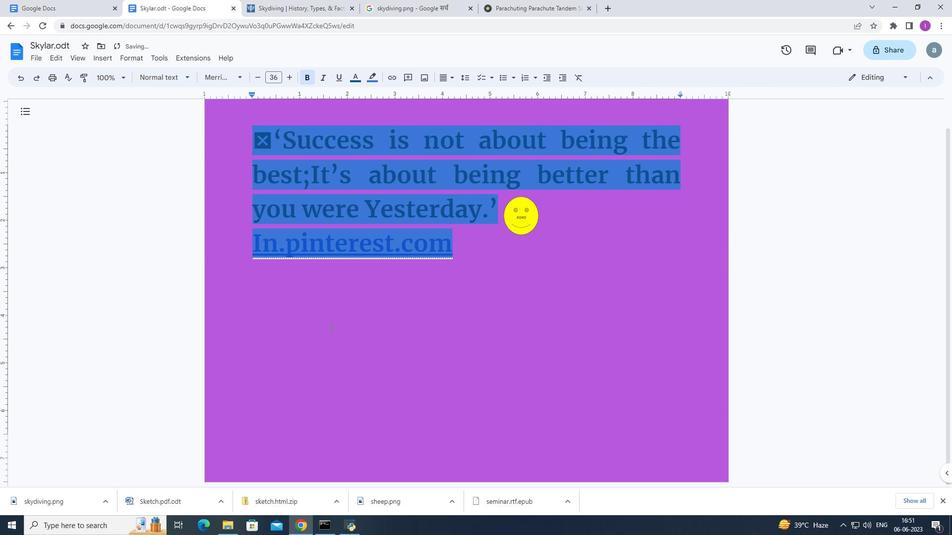 
Action: Mouse scrolled (332, 323) with delta (0, 0)
Screenshot: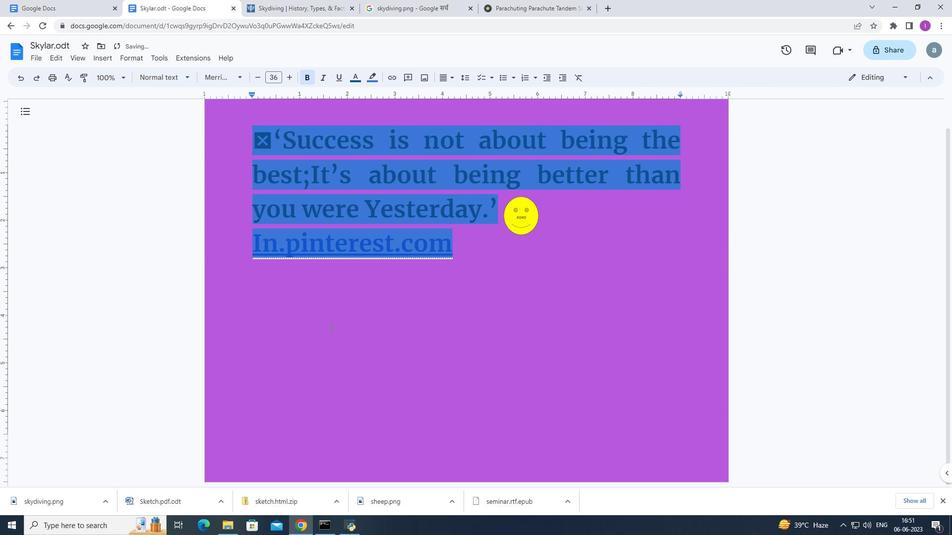 
Action: Mouse moved to (337, 304)
Screenshot: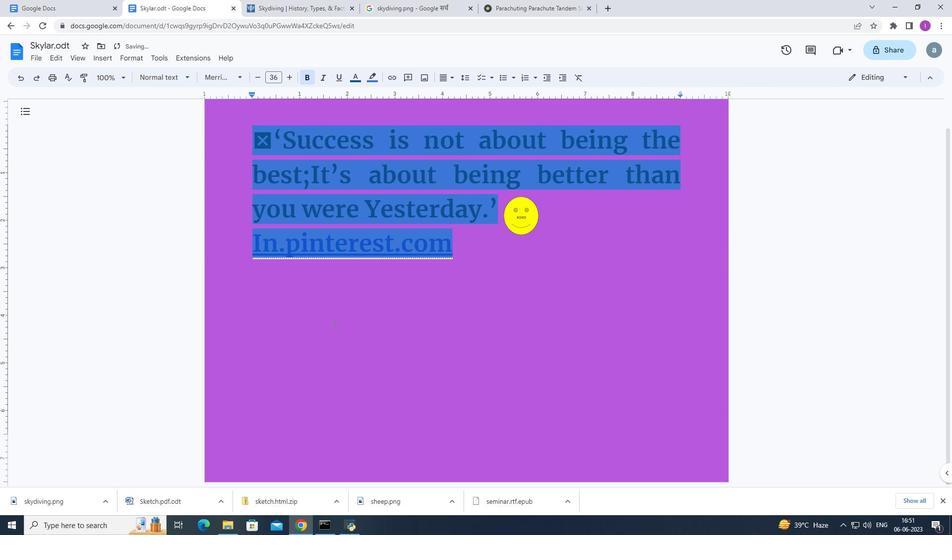 
Action: Mouse scrolled (337, 304) with delta (0, 0)
Screenshot: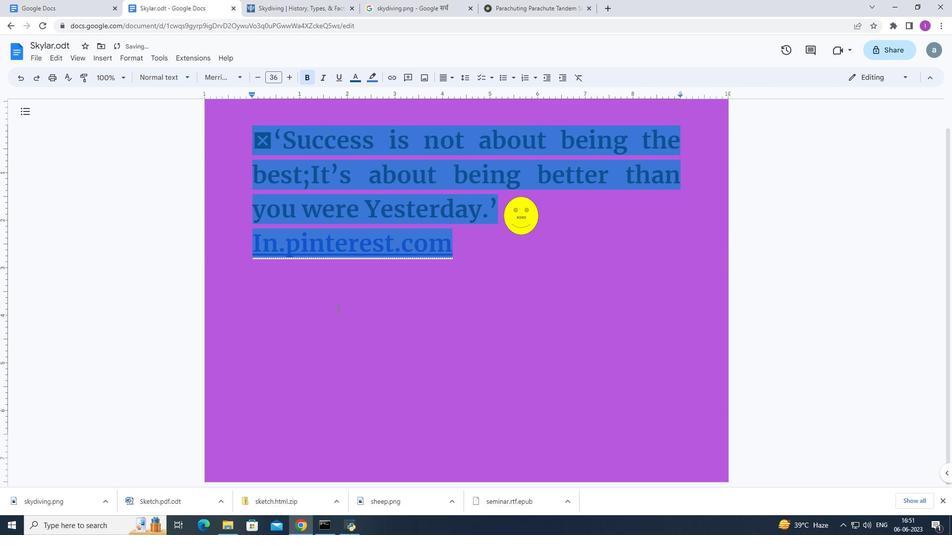 
Action: Mouse moved to (337, 304)
Screenshot: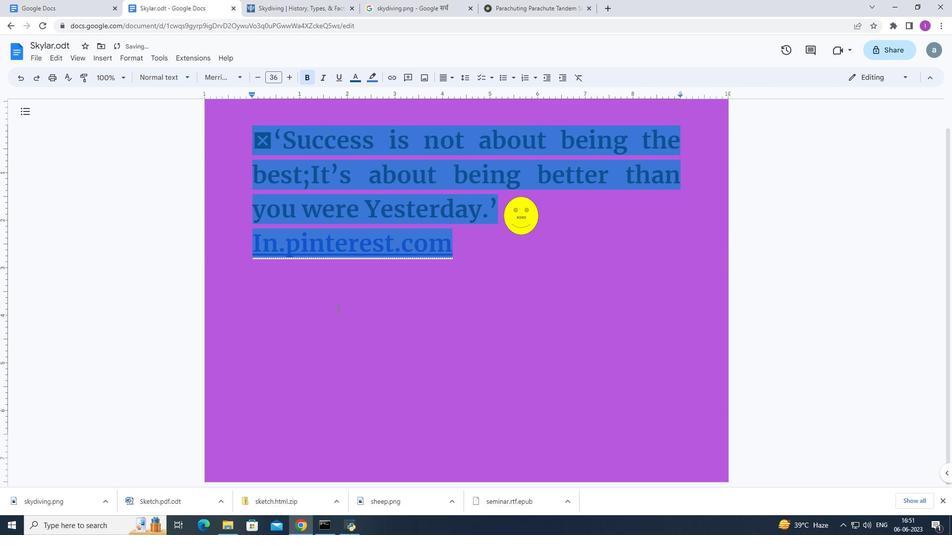 
Action: Mouse scrolled (337, 304) with delta (0, 0)
Screenshot: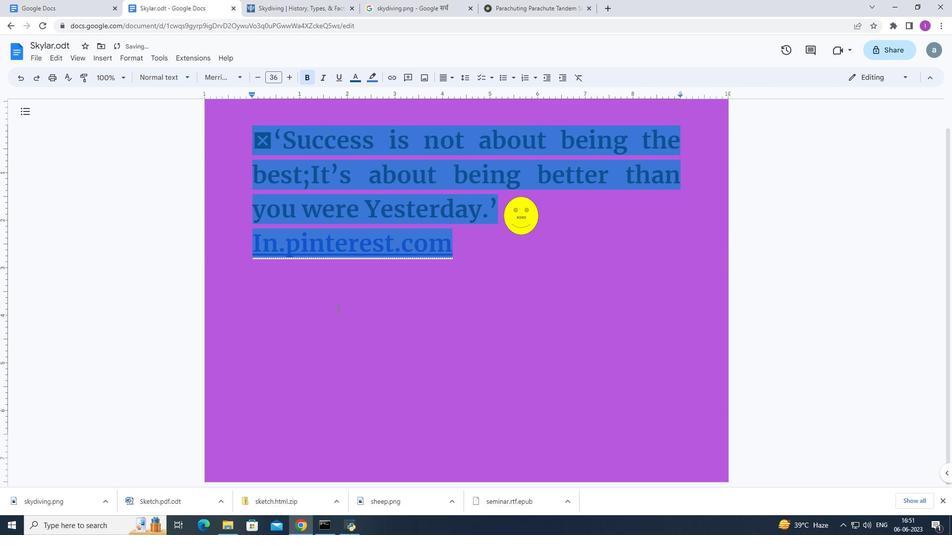 
Action: Mouse moved to (339, 302)
Screenshot: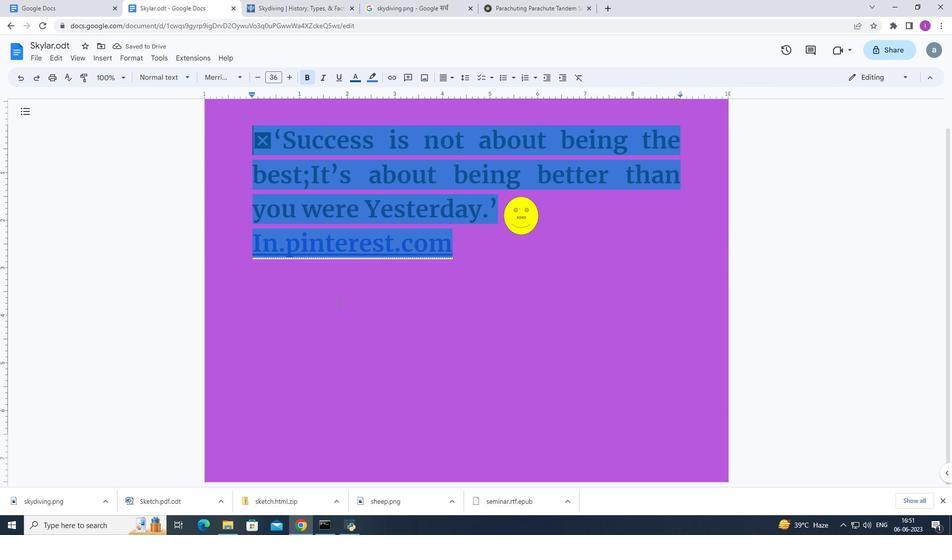 
Action: Mouse scrolled (339, 303) with delta (0, 0)
Screenshot: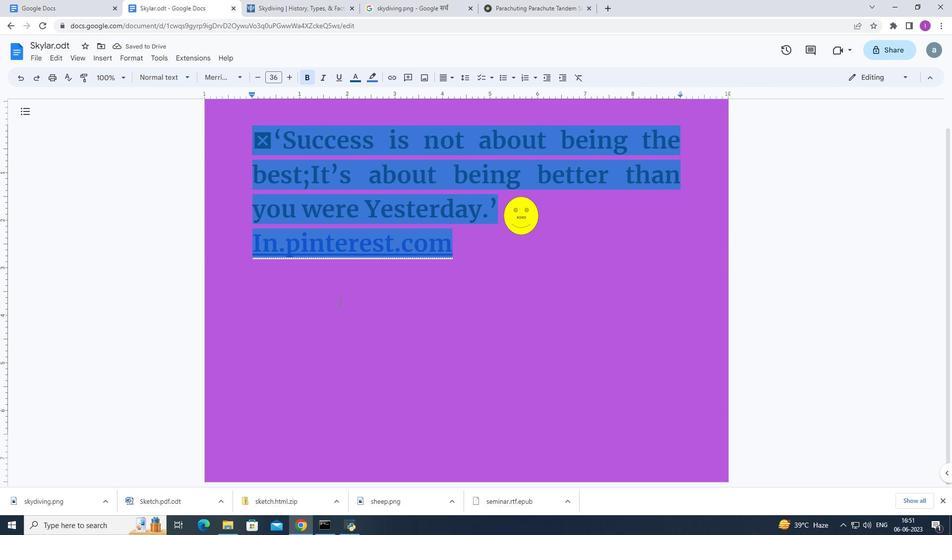 
Action: Mouse scrolled (339, 303) with delta (0, 0)
Screenshot: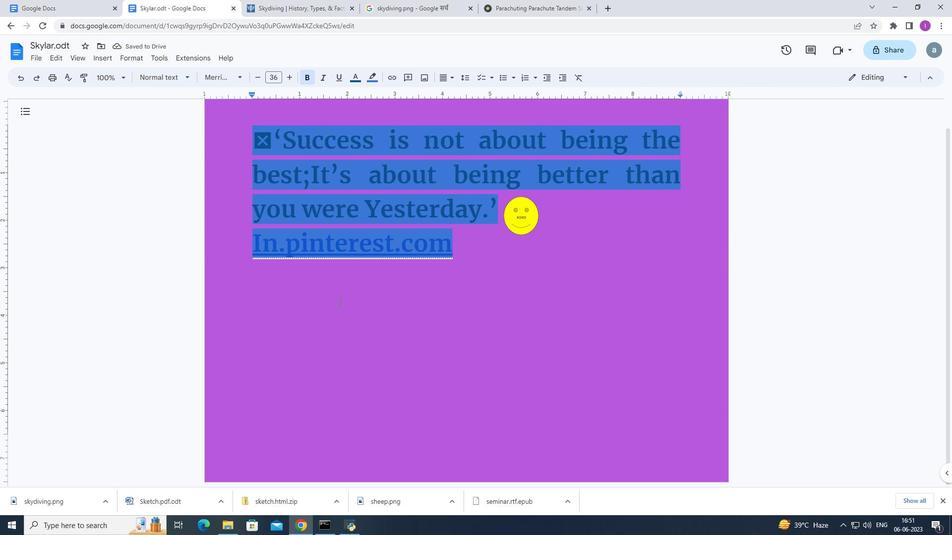 
Action: Mouse scrolled (339, 303) with delta (0, 0)
Screenshot: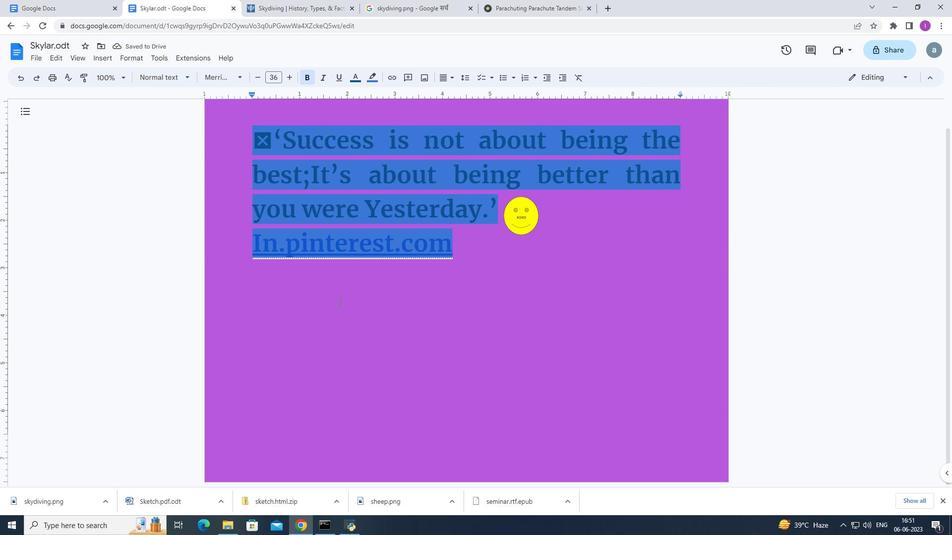 
Action: Mouse scrolled (339, 303) with delta (0, 0)
Screenshot: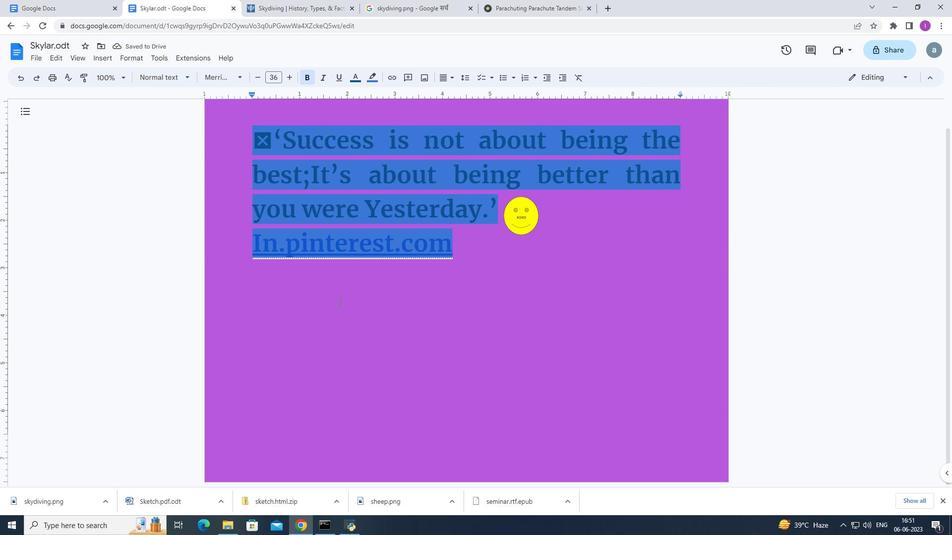 
Action: Mouse moved to (100, 56)
Screenshot: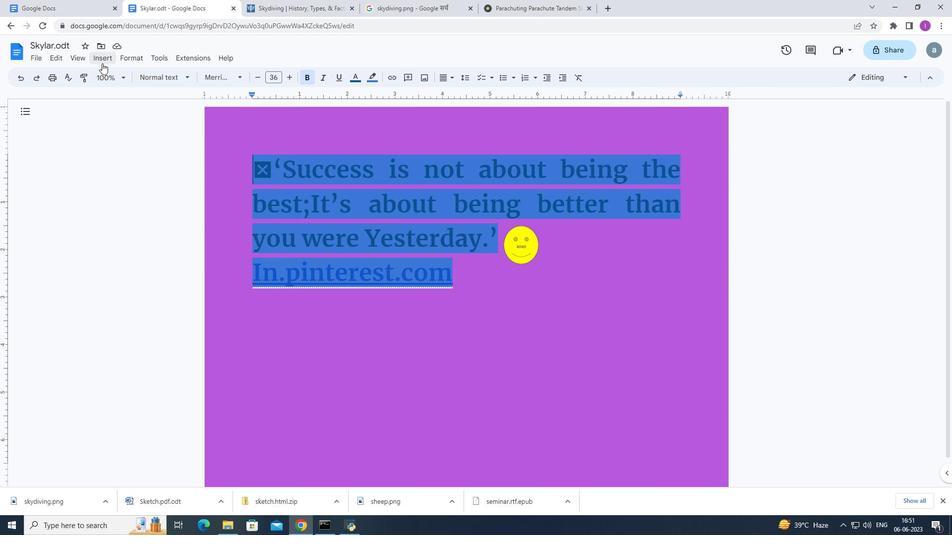 
Action: Mouse pressed left at (100, 56)
Screenshot: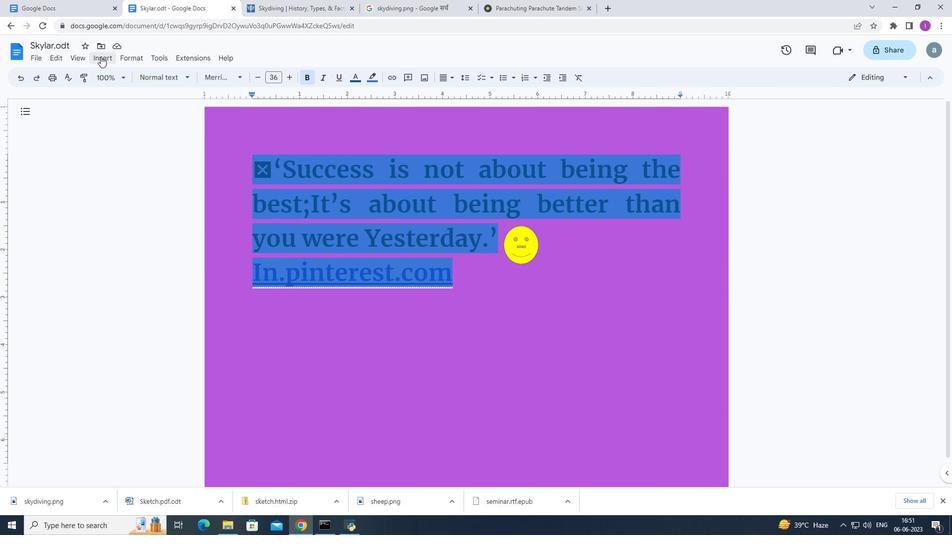 
Action: Mouse moved to (112, 320)
Screenshot: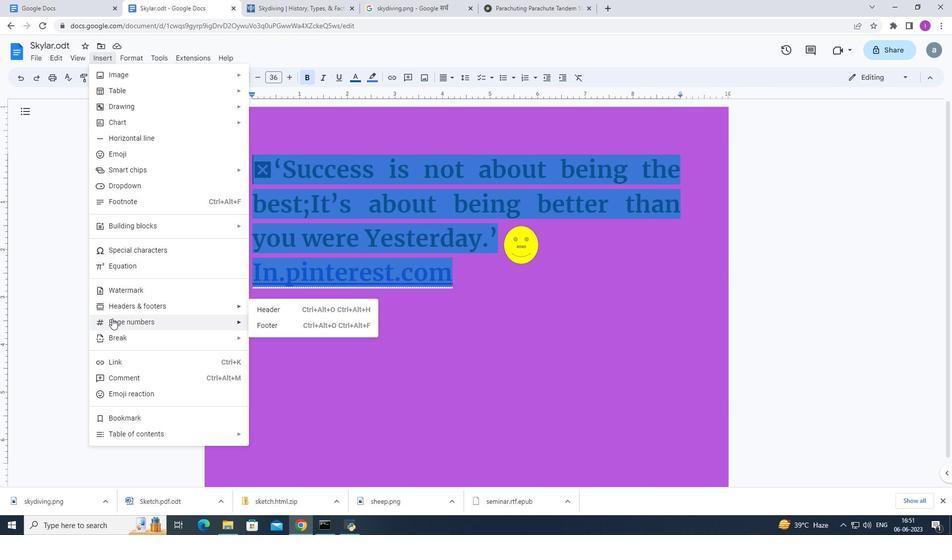
Action: Mouse pressed left at (112, 320)
Screenshot: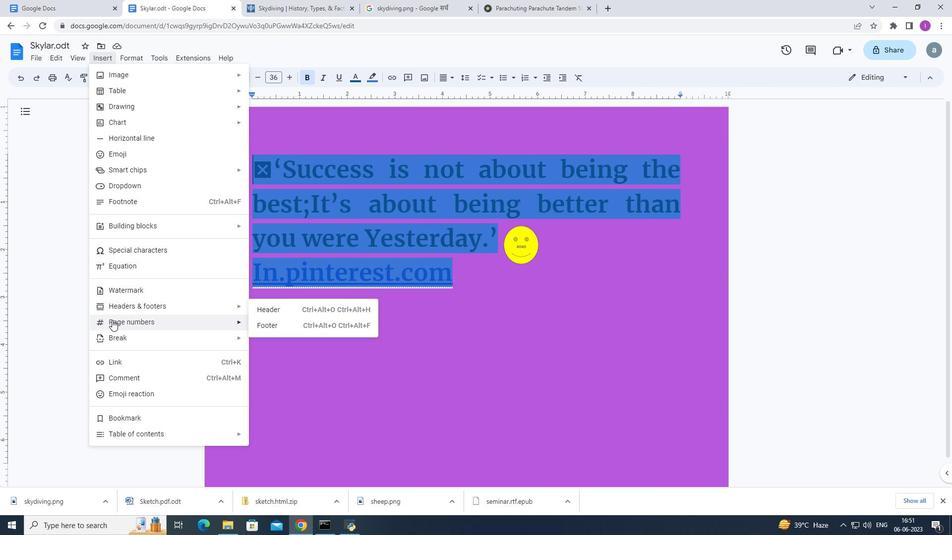 
Action: Mouse pressed left at (112, 320)
Screenshot: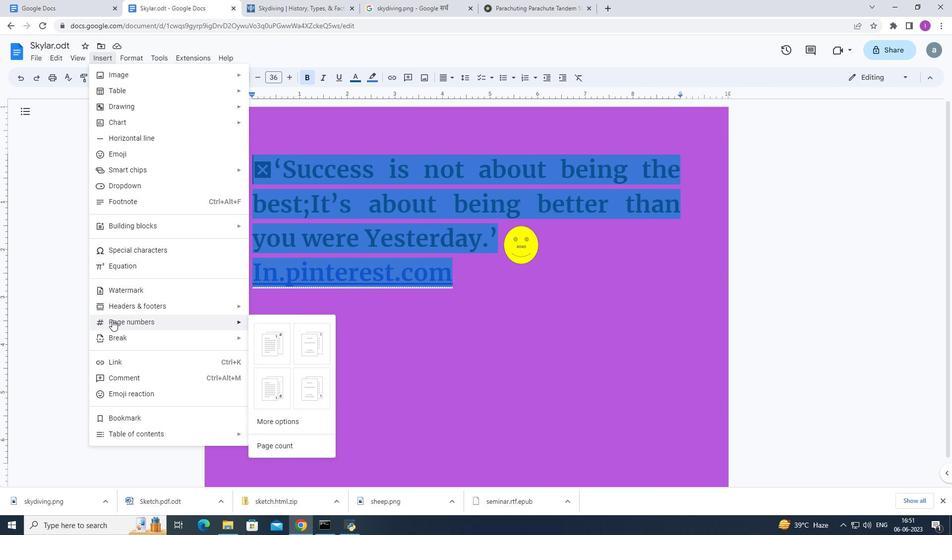 
Action: Mouse moved to (307, 387)
Screenshot: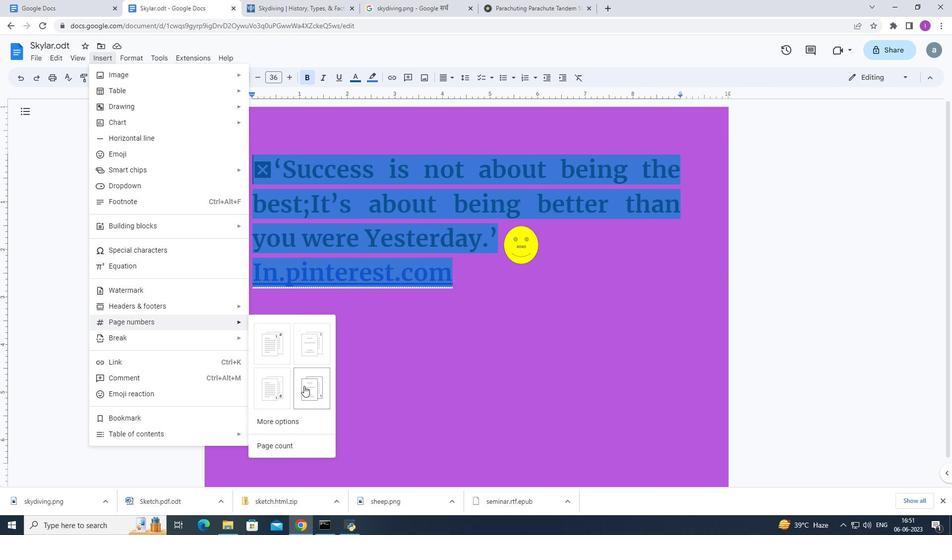 
Action: Mouse pressed left at (307, 387)
Screenshot: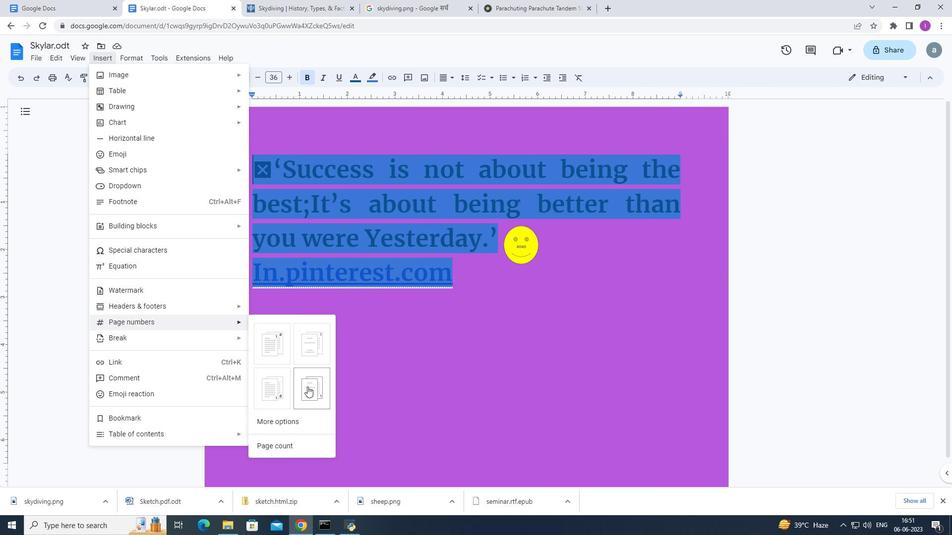 
Action: Mouse moved to (313, 364)
Screenshot: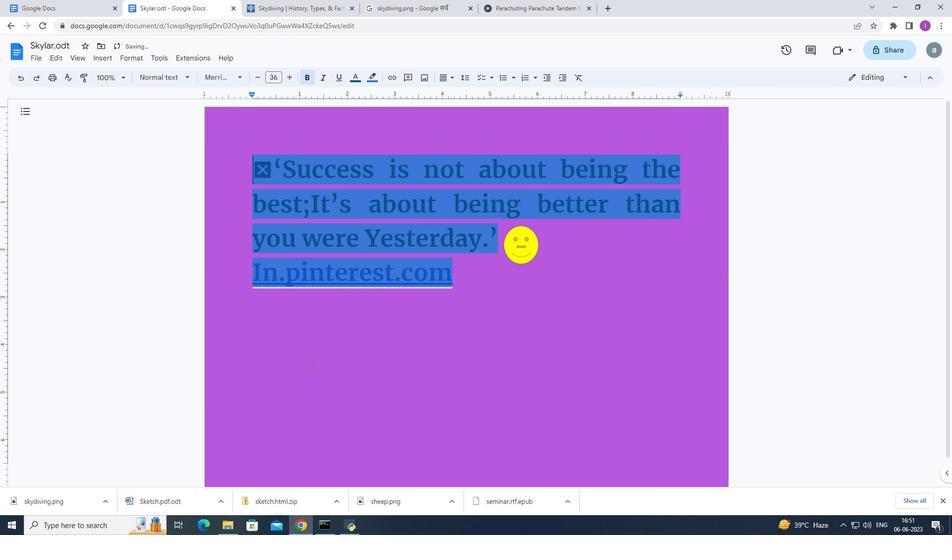 
Action: Mouse scrolled (313, 363) with delta (0, 0)
Screenshot: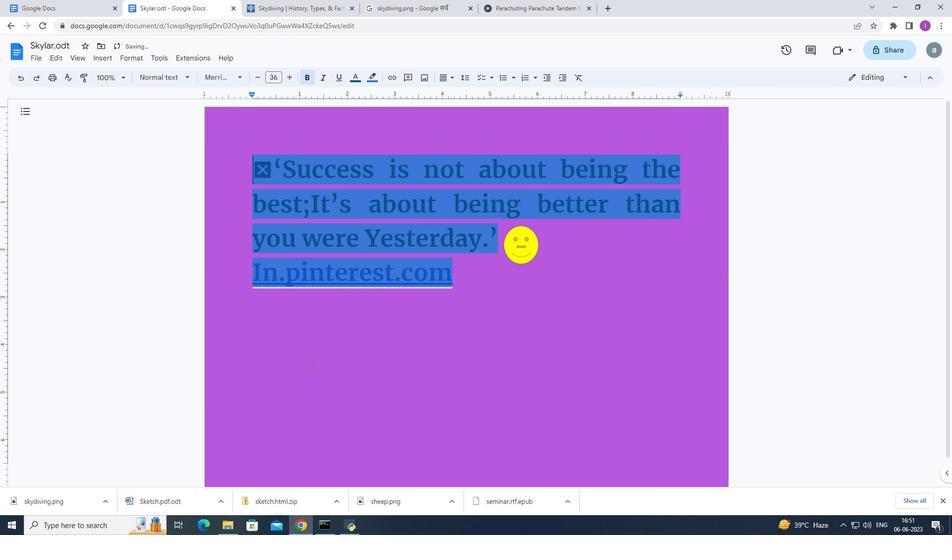 
Action: Mouse moved to (313, 361)
Screenshot: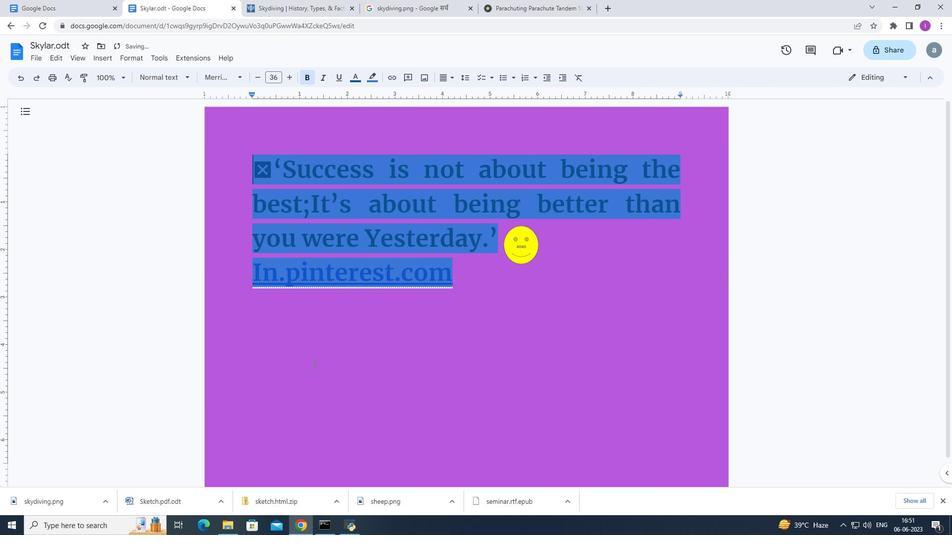 
Action: Mouse scrolled (313, 361) with delta (0, 0)
Screenshot: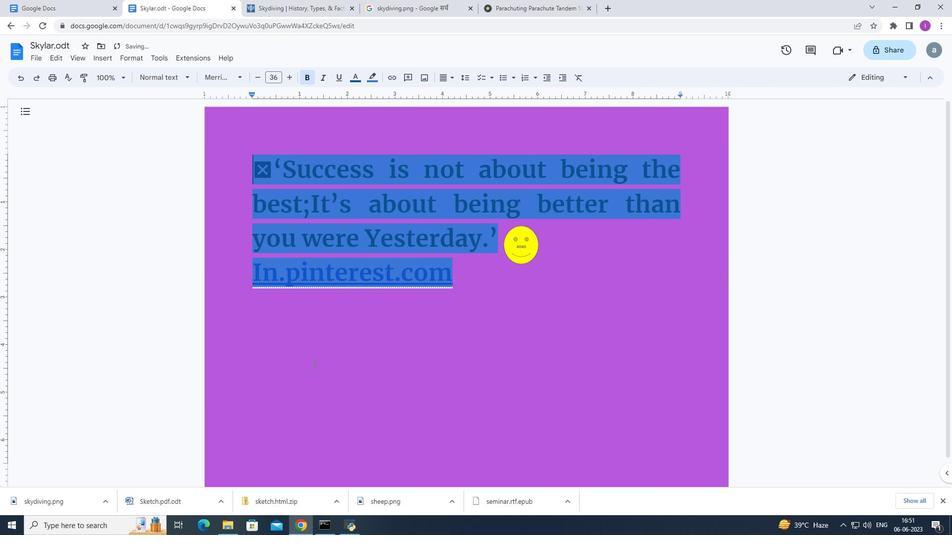 
Action: Mouse moved to (313, 330)
Screenshot: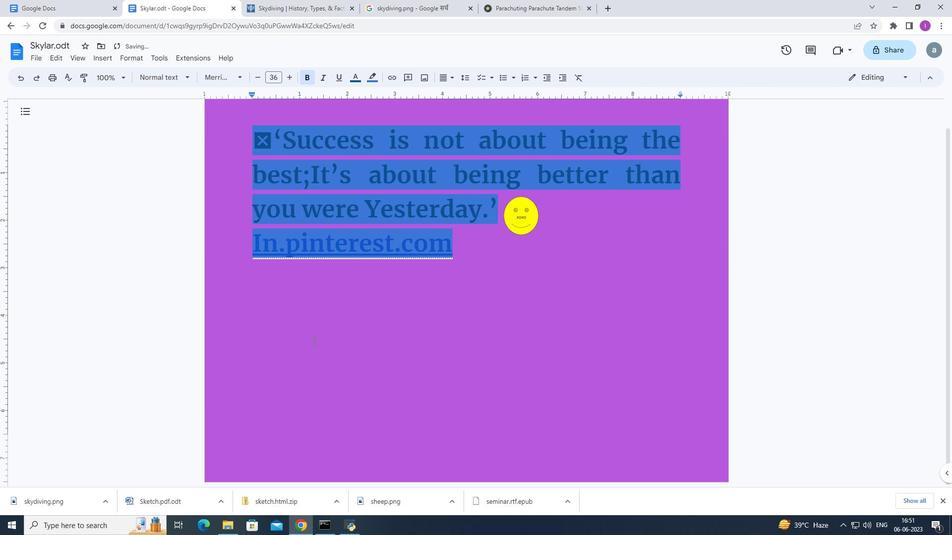 
Action: Mouse scrolled (313, 330) with delta (0, 0)
Screenshot: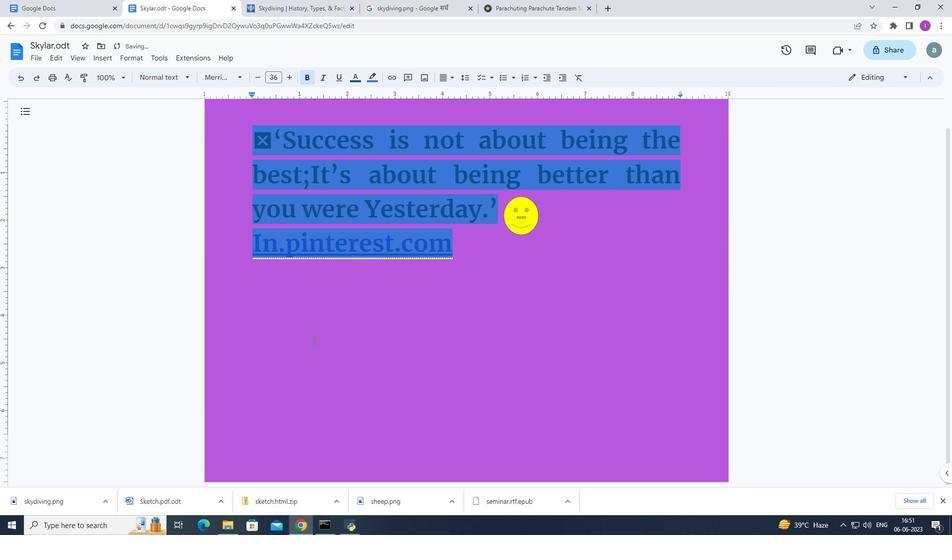 
Action: Mouse scrolled (313, 330) with delta (0, 0)
Screenshot: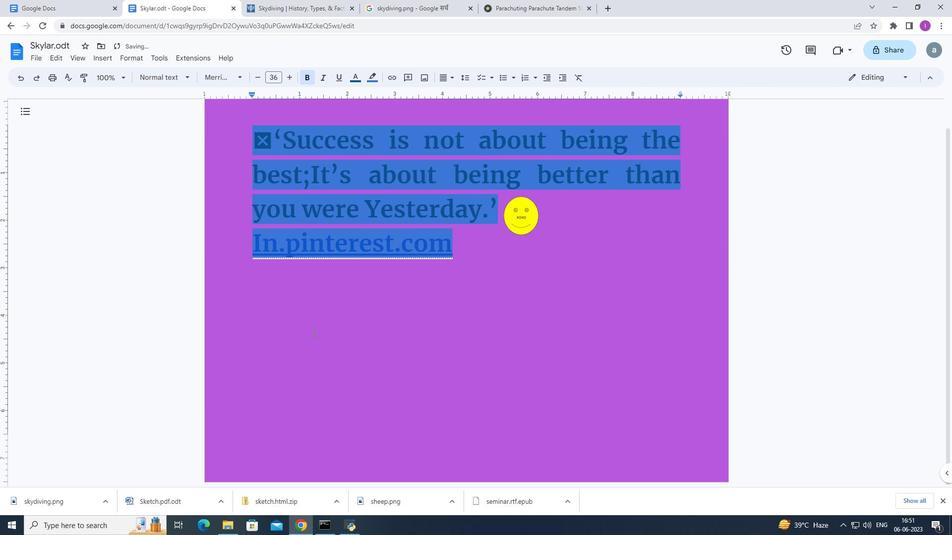 
Action: Mouse moved to (315, 329)
Screenshot: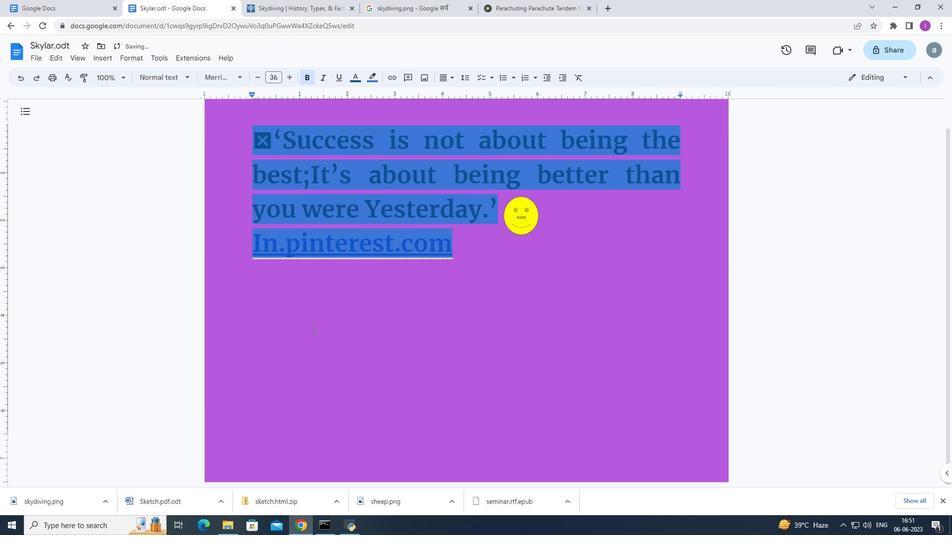 
Action: Mouse scrolled (315, 329) with delta (0, 0)
Screenshot: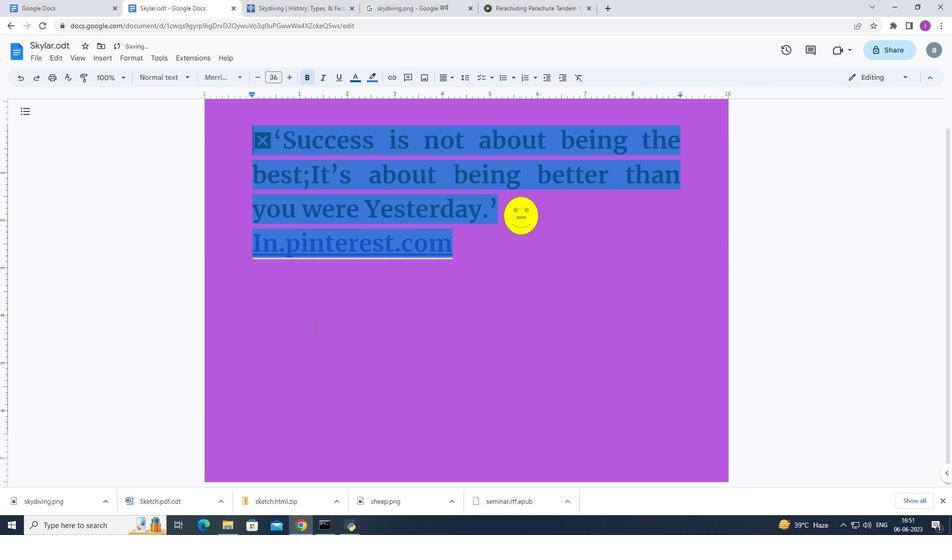 
Action: Mouse scrolled (315, 329) with delta (0, 0)
Screenshot: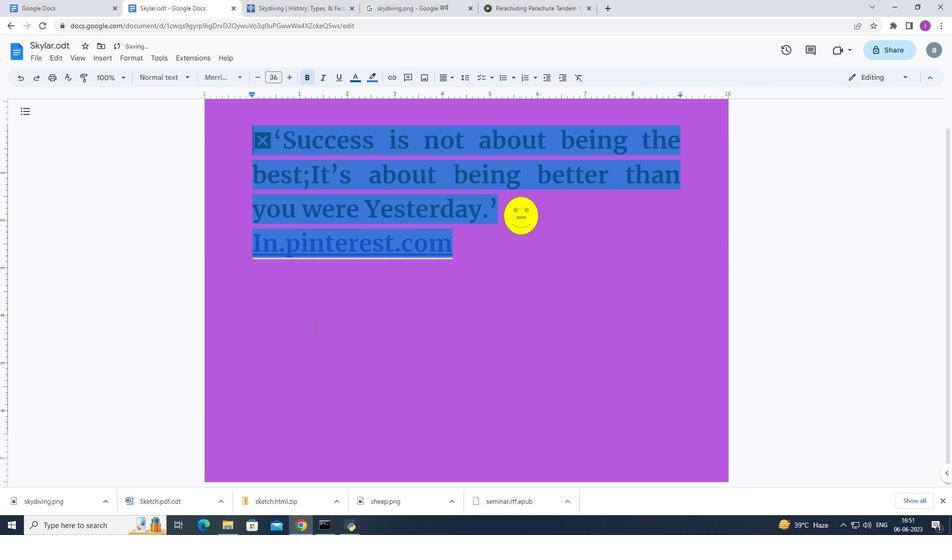 
Action: Mouse scrolled (315, 329) with delta (0, 0)
Screenshot: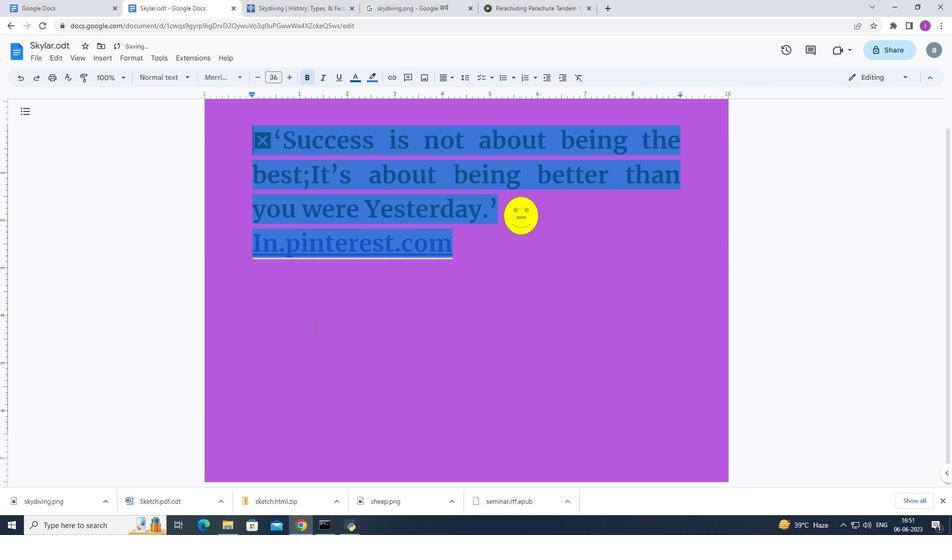 
Action: Mouse moved to (315, 324)
Screenshot: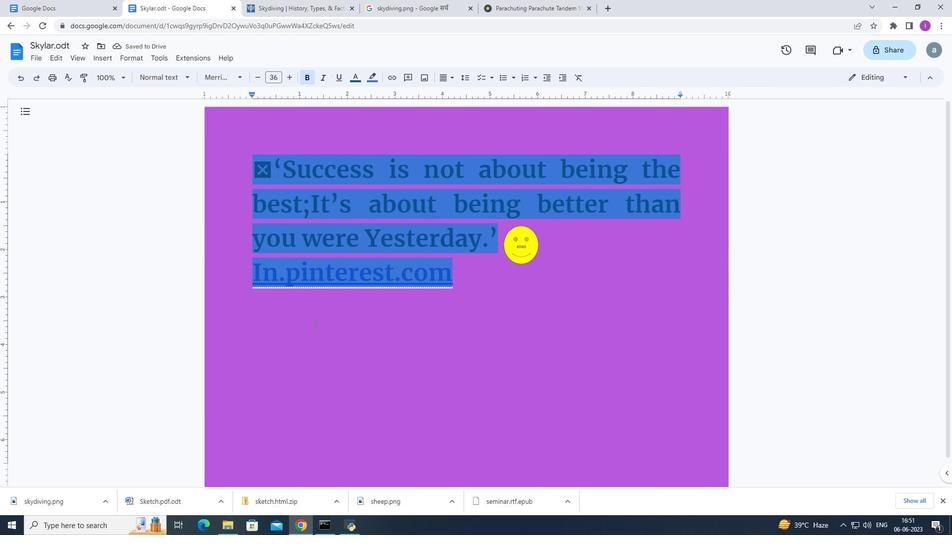 
Action: Mouse scrolled (315, 324) with delta (0, 0)
Screenshot: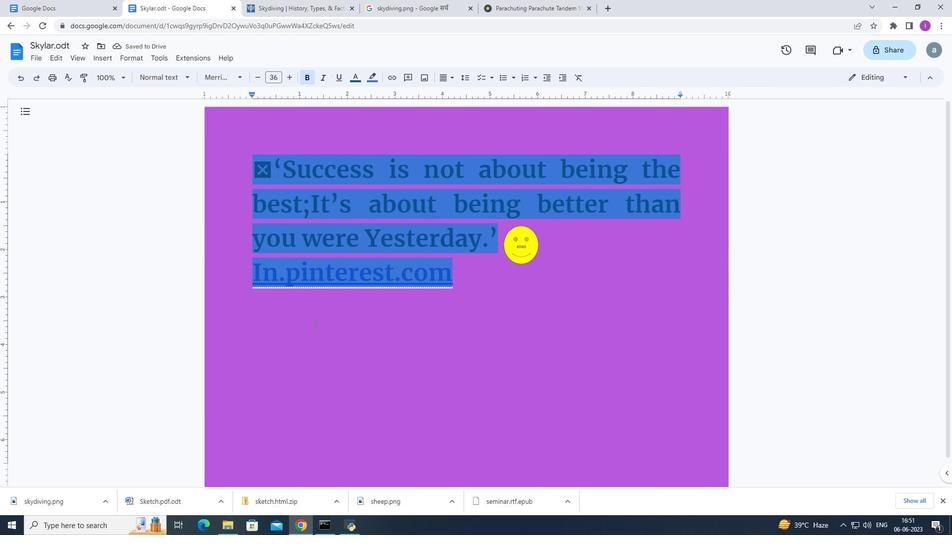
Action: Mouse scrolled (315, 323) with delta (0, 0)
Screenshot: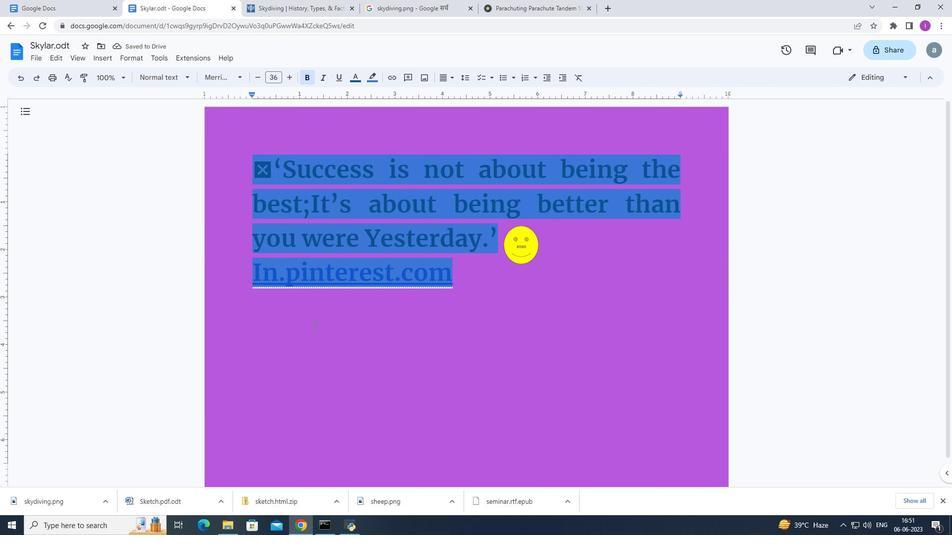 
Action: Mouse moved to (314, 324)
Screenshot: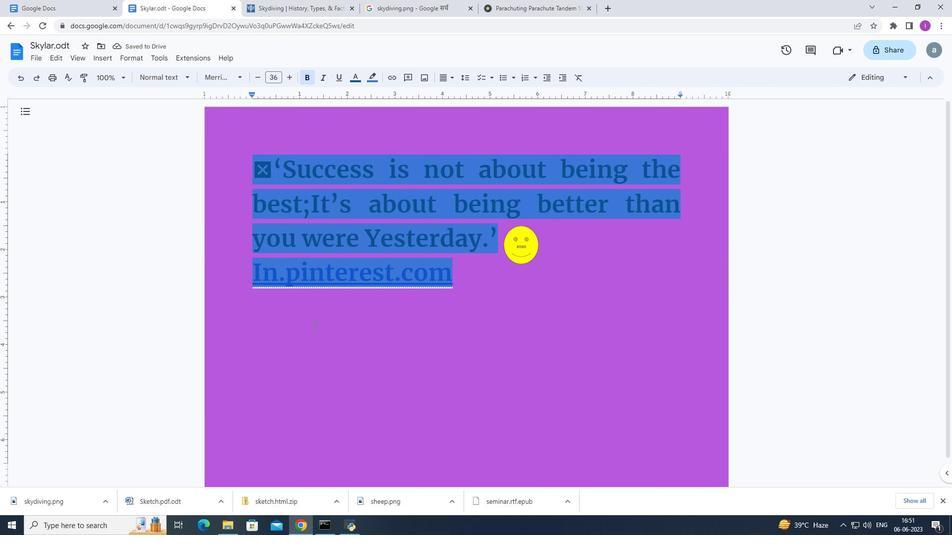 
Action: Mouse scrolled (314, 324) with delta (0, 0)
Screenshot: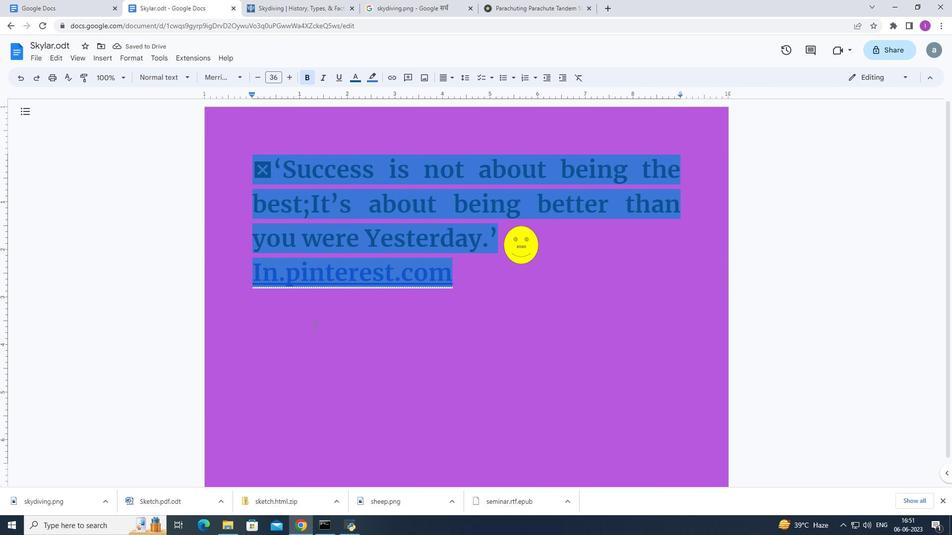 
Action: Mouse moved to (306, 311)
Screenshot: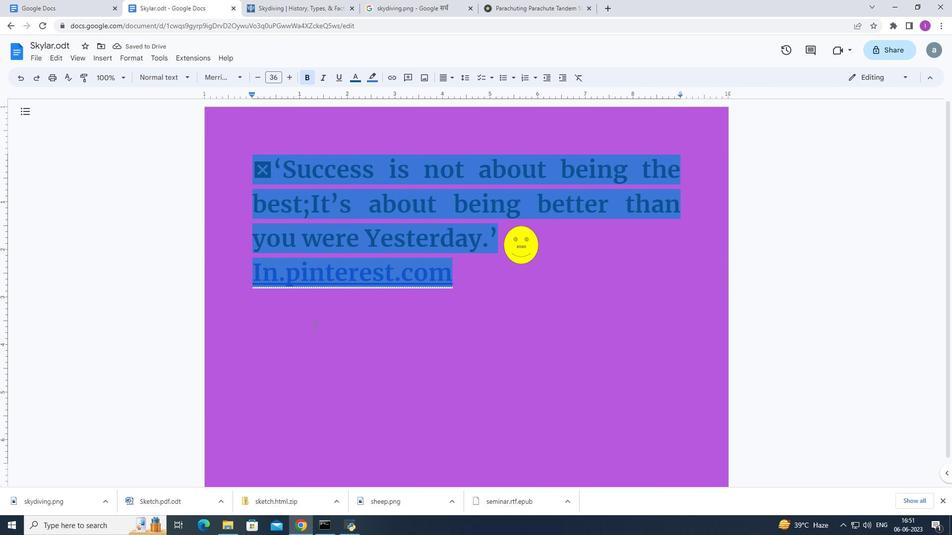
Action: Mouse scrolled (308, 315) with delta (0, 0)
Screenshot: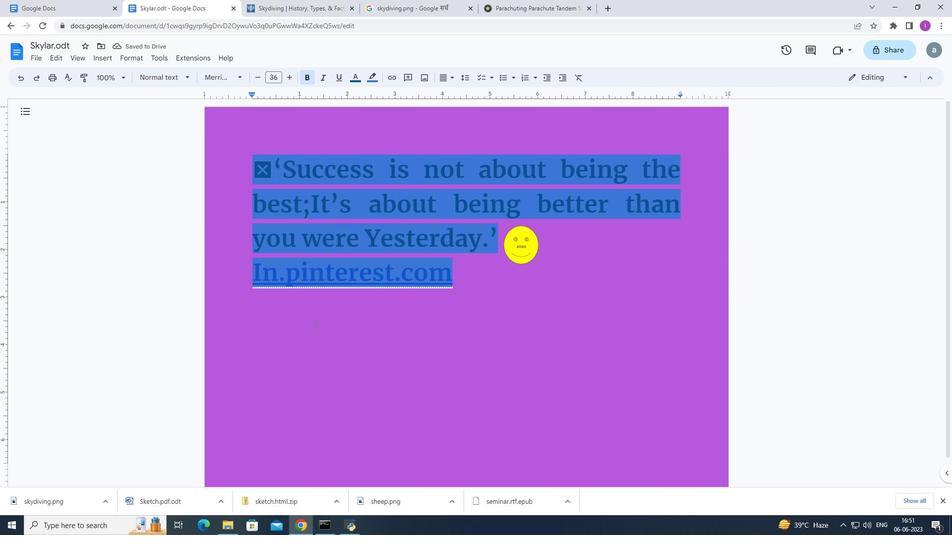 
Action: Mouse moved to (96, 58)
Screenshot: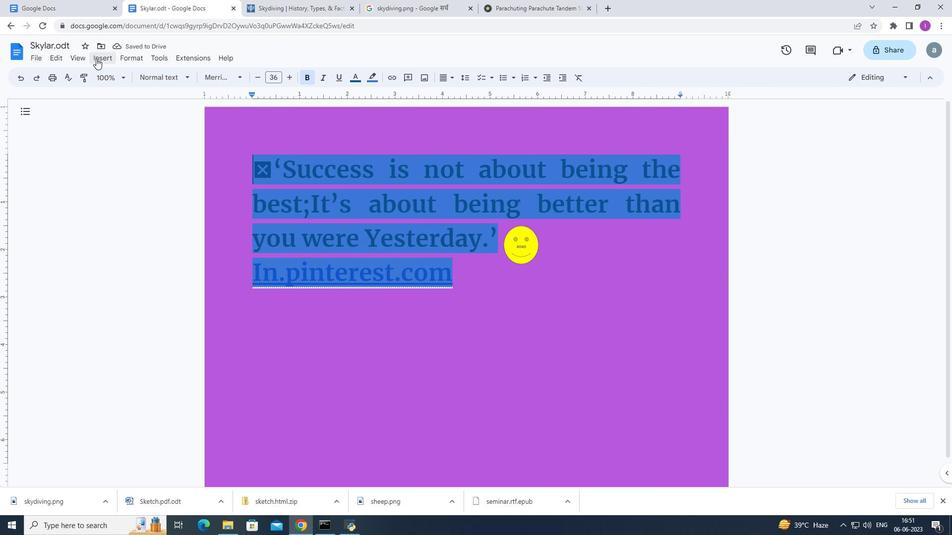 
Action: Mouse pressed left at (96, 58)
Screenshot: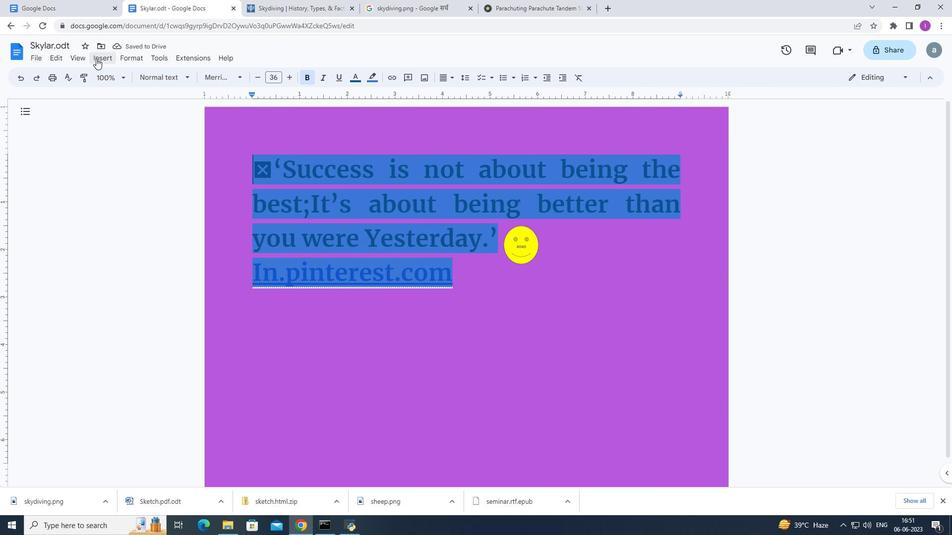 
Action: Mouse moved to (263, 392)
Screenshot: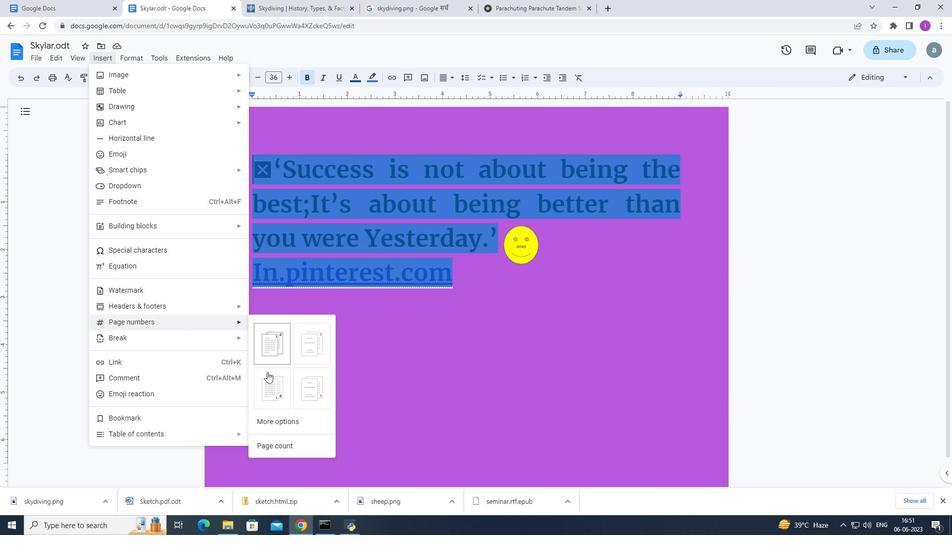 
Action: Mouse pressed left at (263, 392)
Screenshot: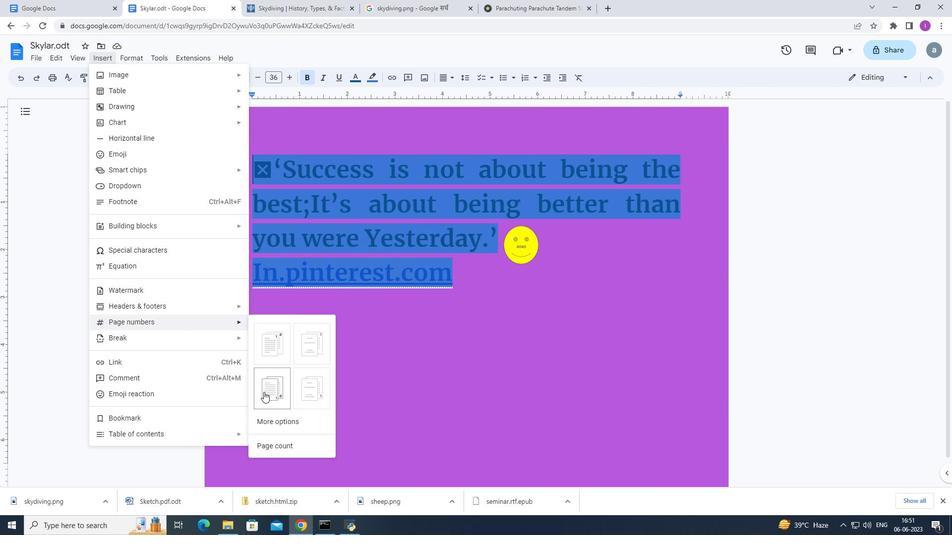 
Action: Mouse pressed left at (263, 392)
Screenshot: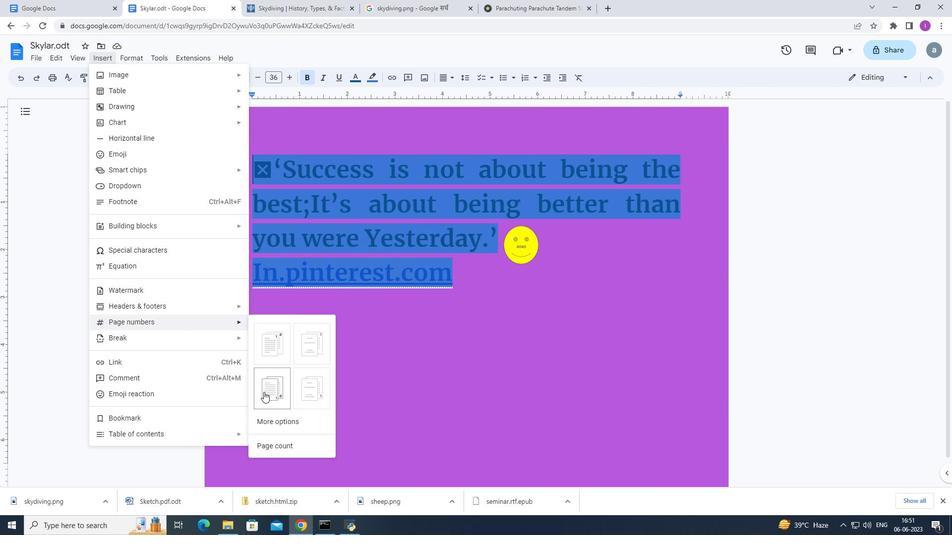 
Action: Mouse moved to (210, 178)
Screenshot: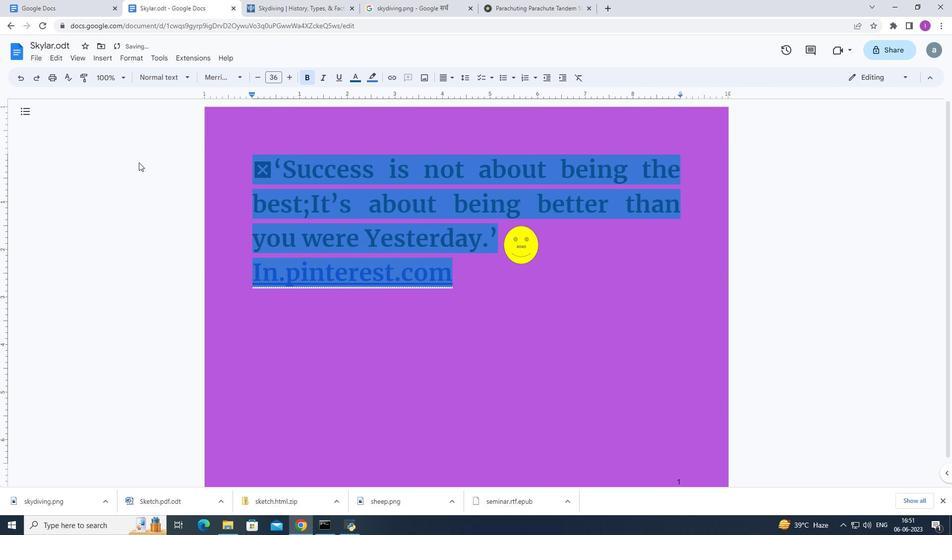 
Action: Mouse scrolled (210, 178) with delta (0, 0)
Screenshot: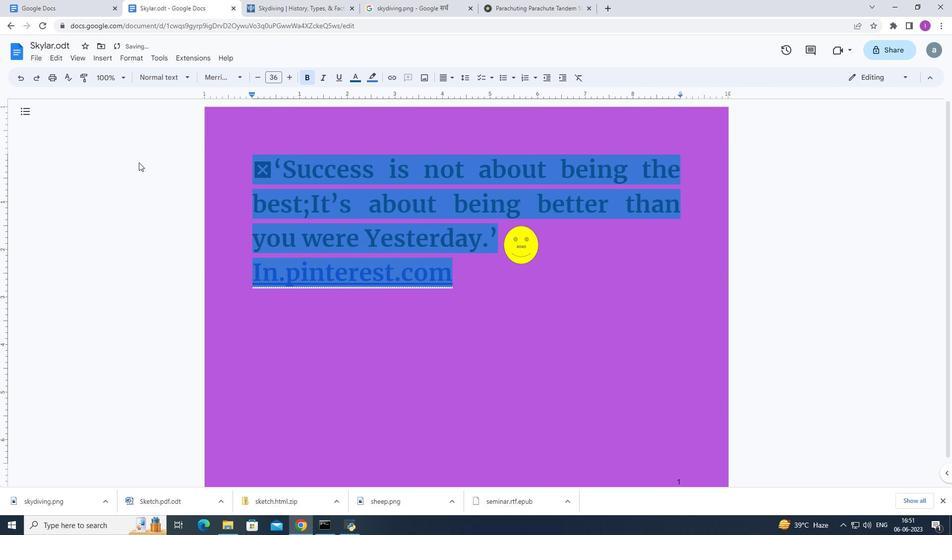 
Action: Mouse moved to (315, 248)
Screenshot: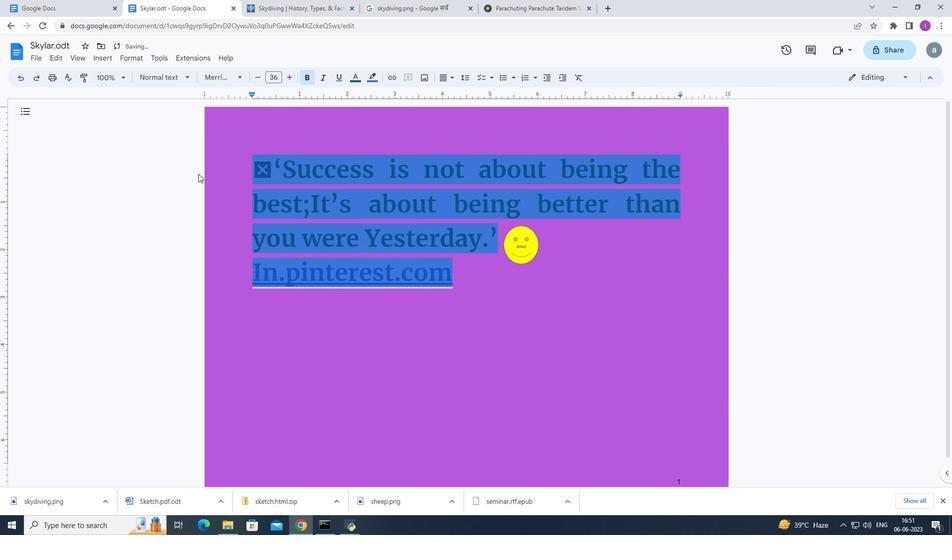 
Action: Mouse scrolled (311, 246) with delta (0, 0)
Screenshot: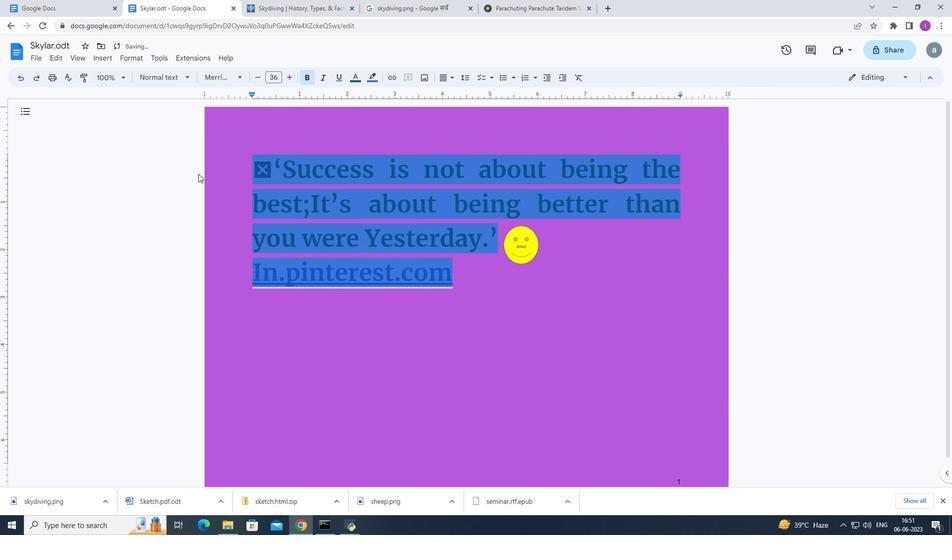 
Action: Mouse moved to (323, 246)
Screenshot: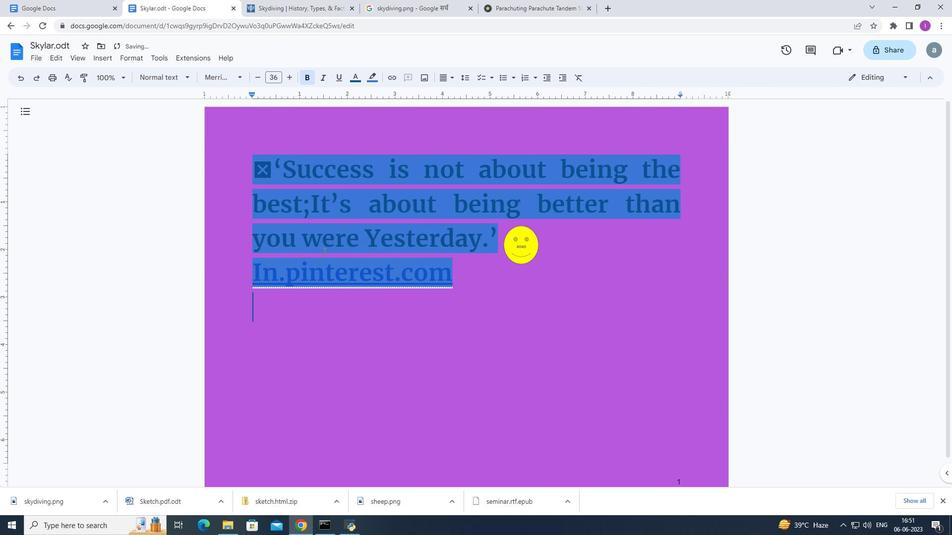 
Action: Mouse scrolled (323, 246) with delta (0, 0)
Screenshot: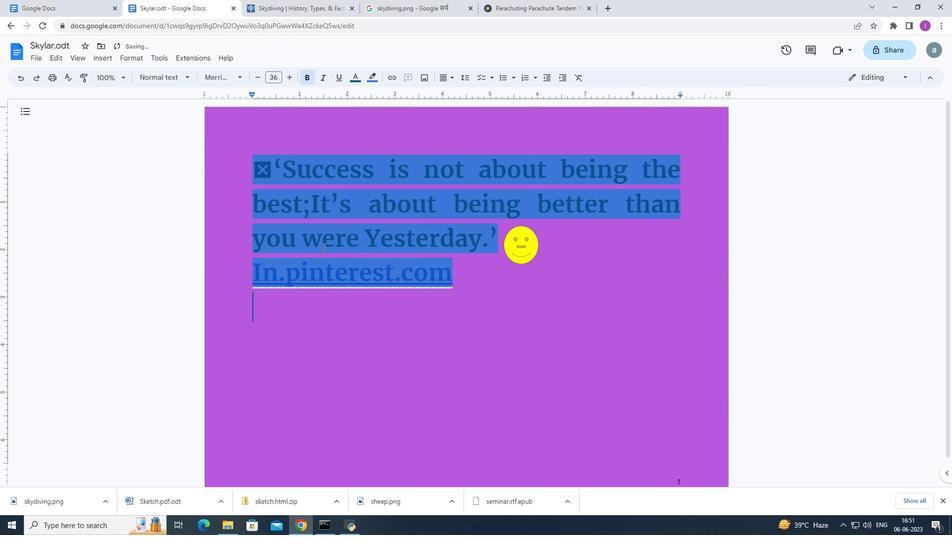 
Action: Mouse moved to (323, 245)
Screenshot: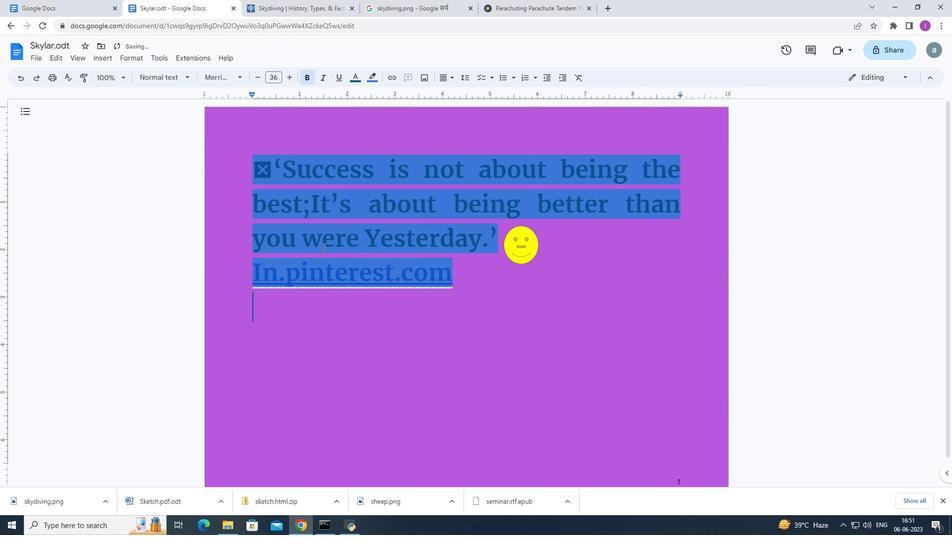 
Action: Mouse scrolled (323, 246) with delta (0, 0)
Screenshot: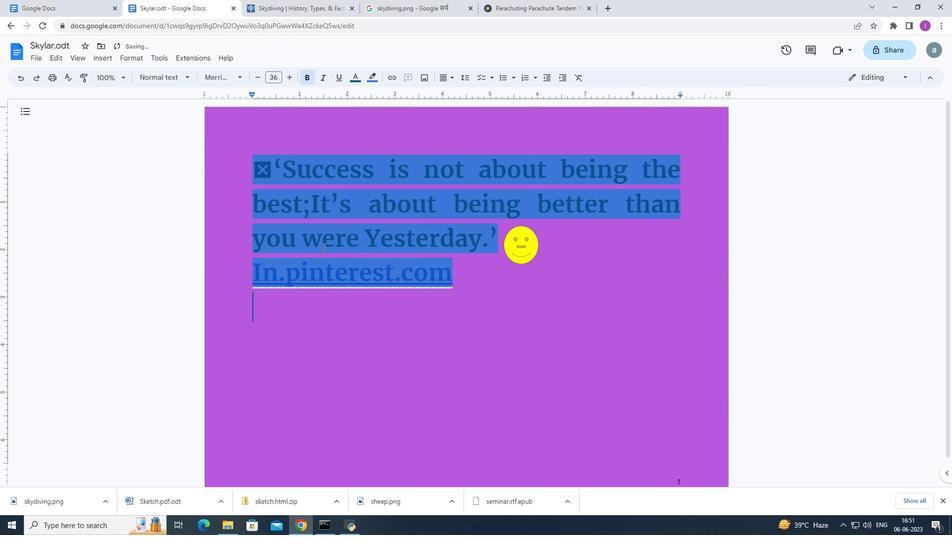 
Action: Mouse moved to (323, 242)
Screenshot: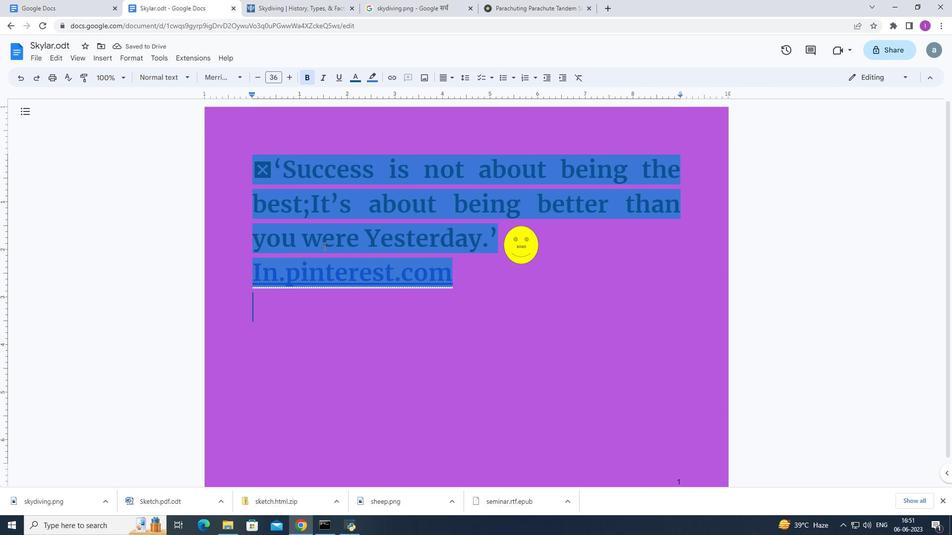 
Action: Mouse scrolled (323, 243) with delta (0, 0)
Screenshot: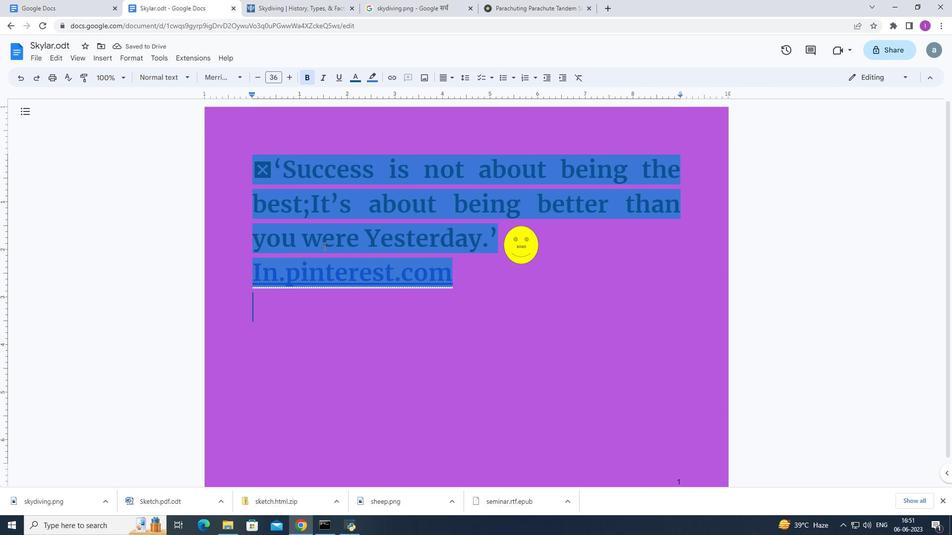 
Action: Mouse moved to (238, 102)
Screenshot: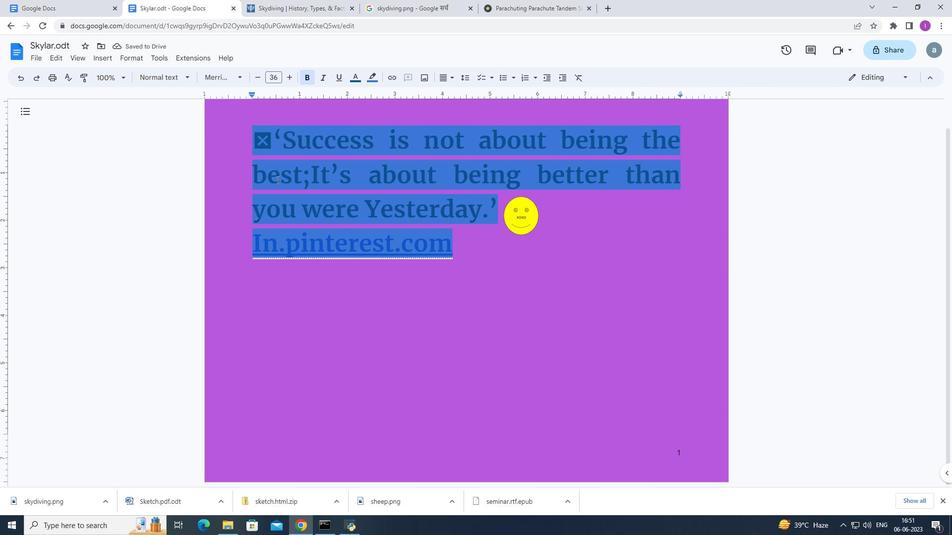 
Action: Mouse scrolled (238, 102) with delta (0, 0)
Screenshot: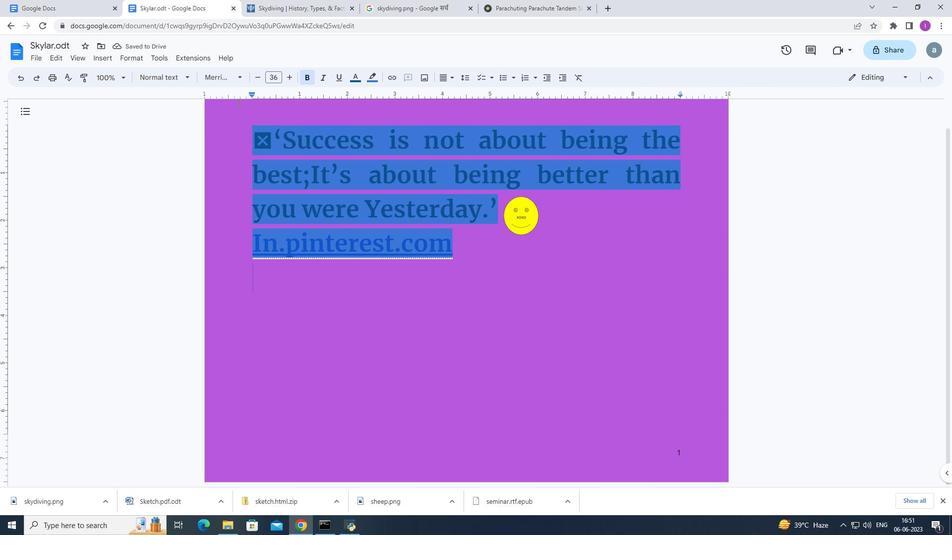 
Action: Mouse scrolled (238, 102) with delta (0, 0)
Screenshot: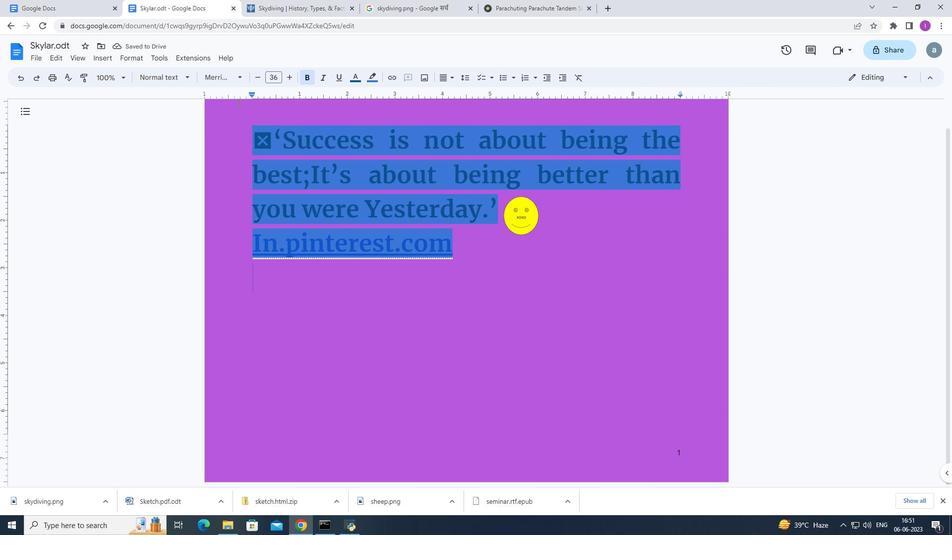 
Action: Mouse moved to (276, 123)
Screenshot: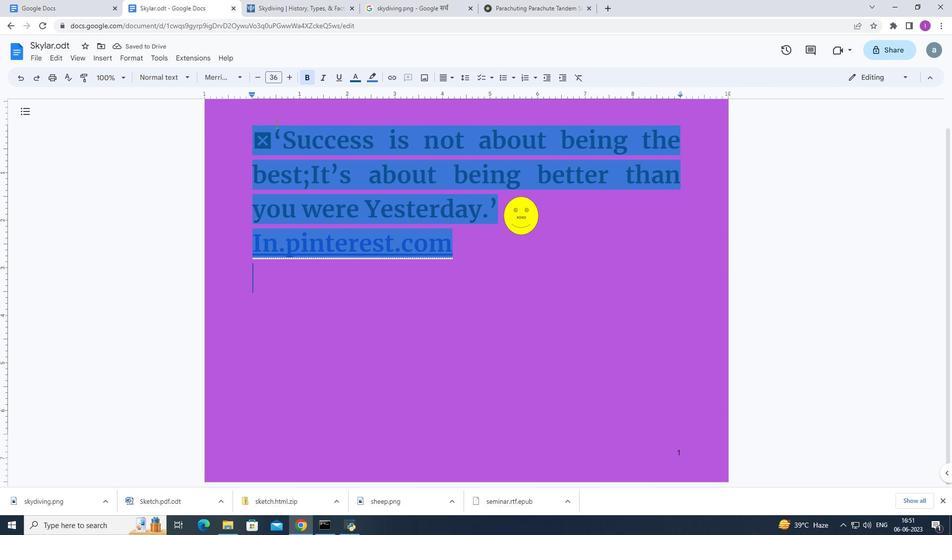 
Action: Mouse scrolled (276, 122) with delta (0, 0)
Screenshot: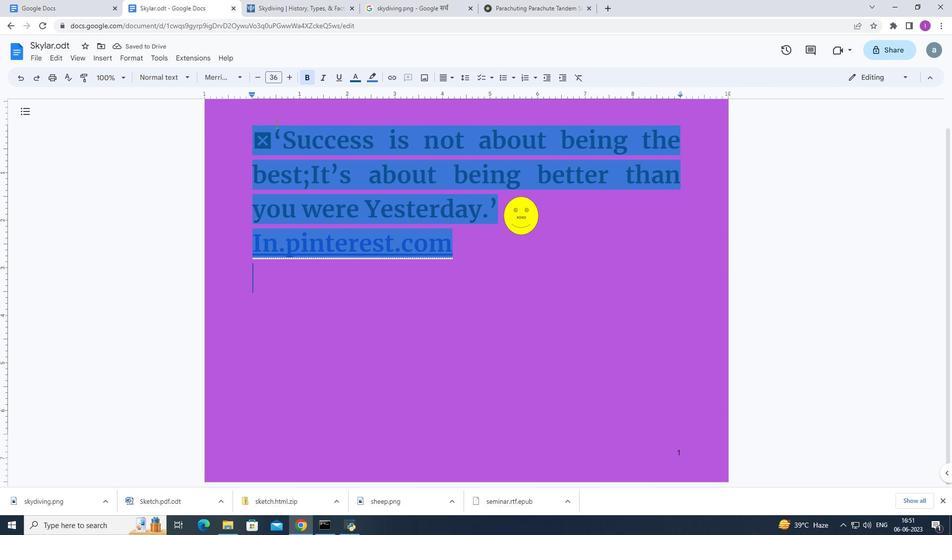 
Action: Mouse scrolled (276, 122) with delta (0, 0)
Screenshot: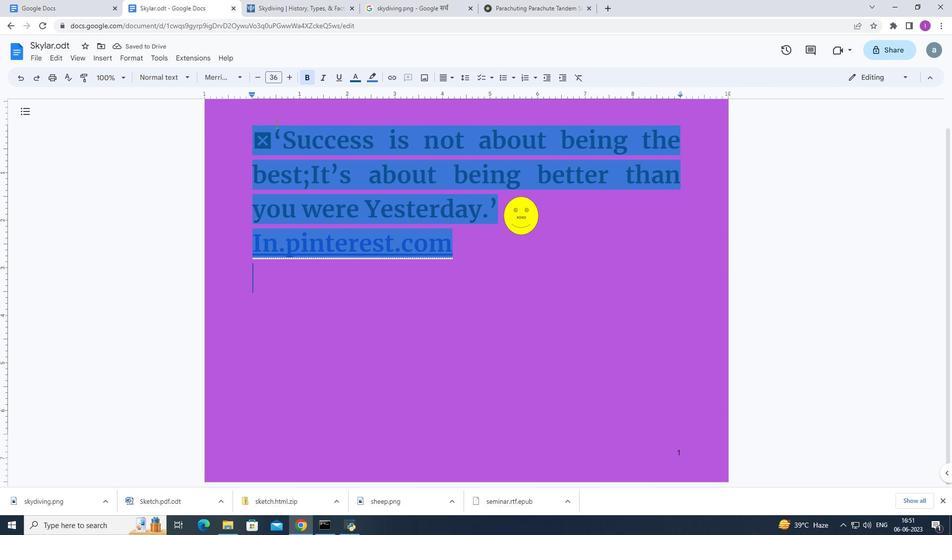 
Action: Mouse moved to (156, 235)
Screenshot: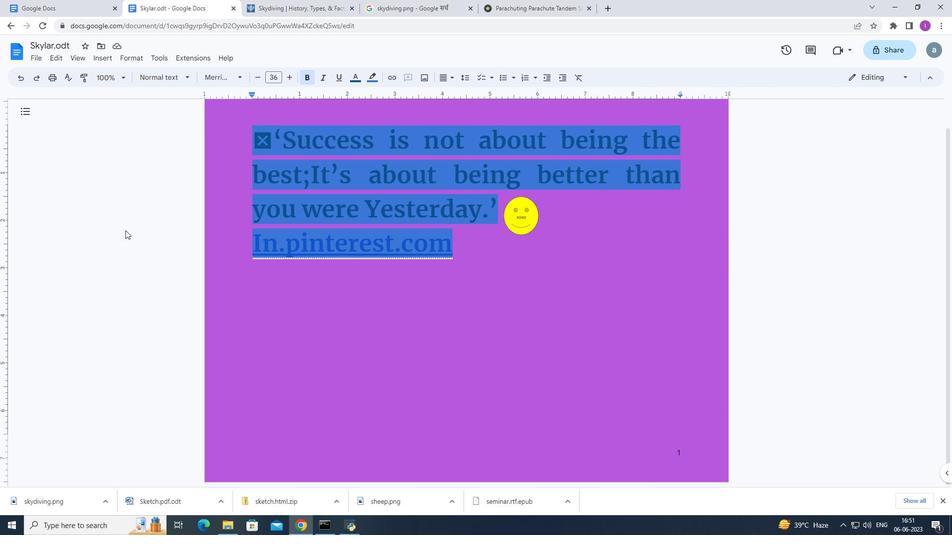 
